 Task: Check the percentage active listings of separate dining room in the last 1 year.
Action: Mouse moved to (803, 183)
Screenshot: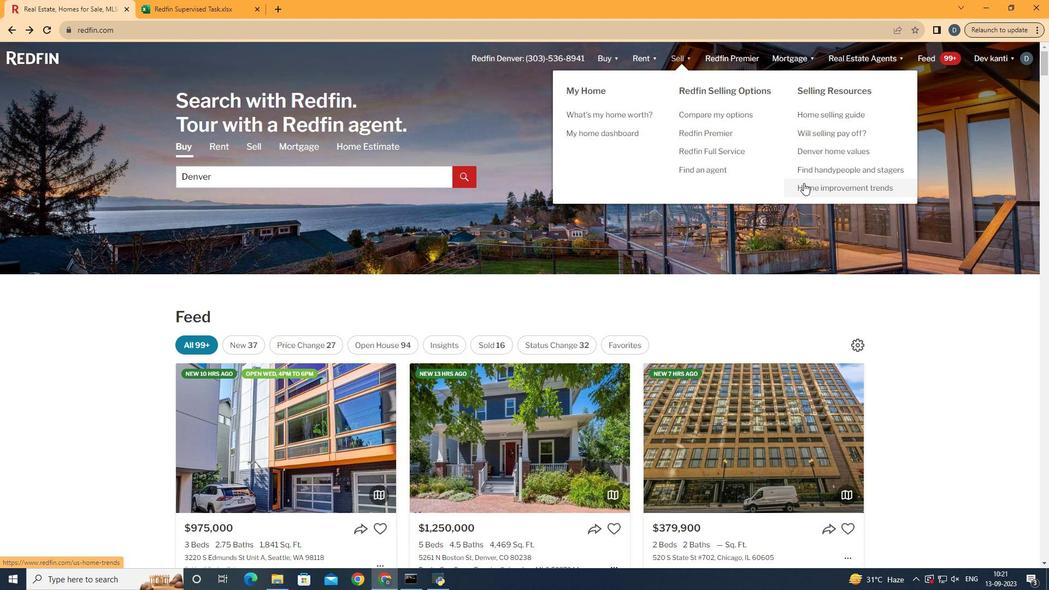 
Action: Mouse pressed left at (803, 183)
Screenshot: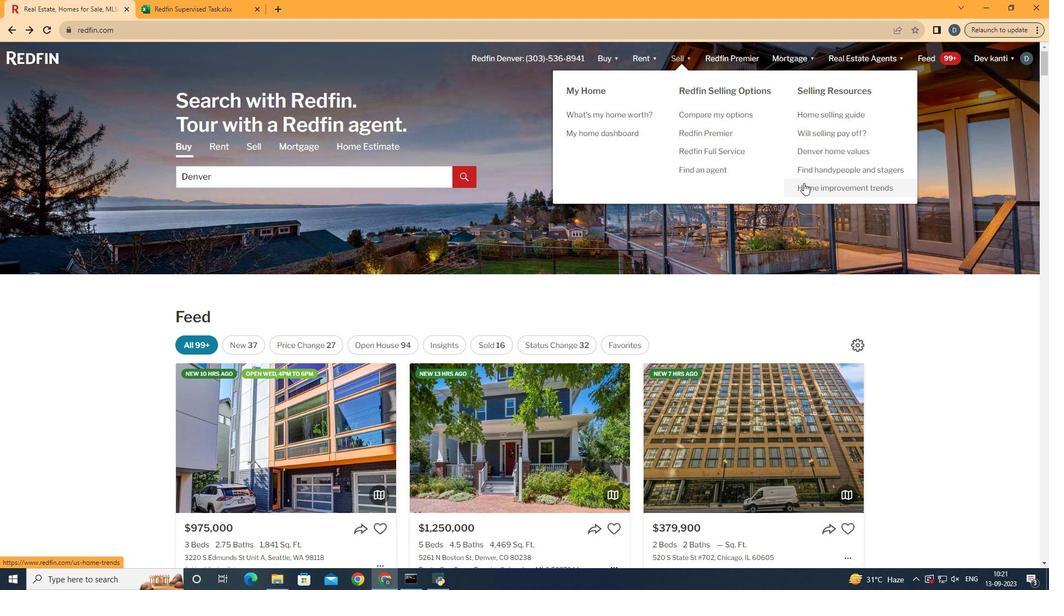 
Action: Mouse moved to (271, 208)
Screenshot: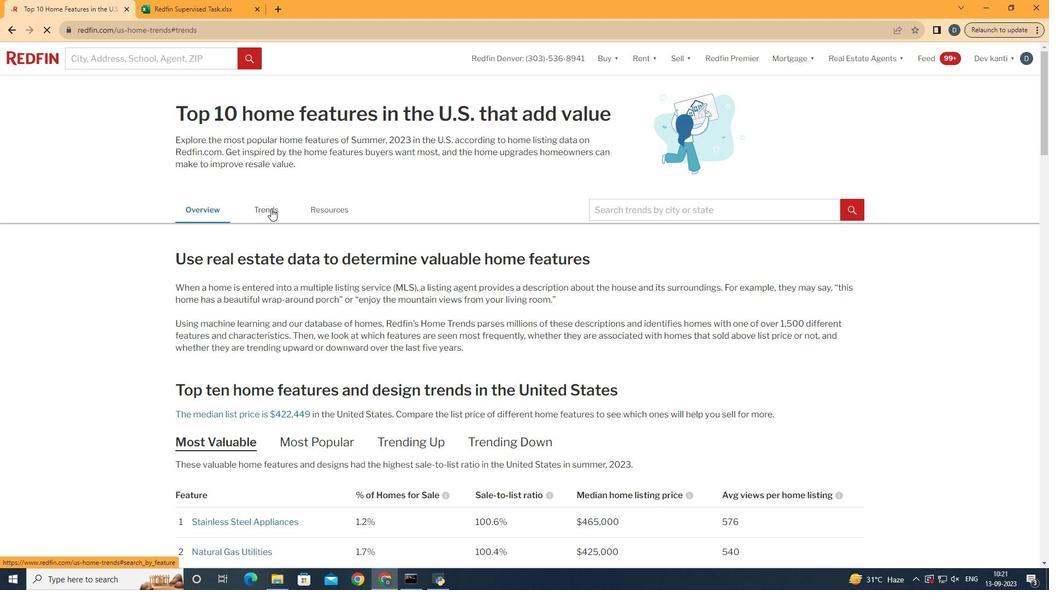 
Action: Mouse pressed left at (271, 208)
Screenshot: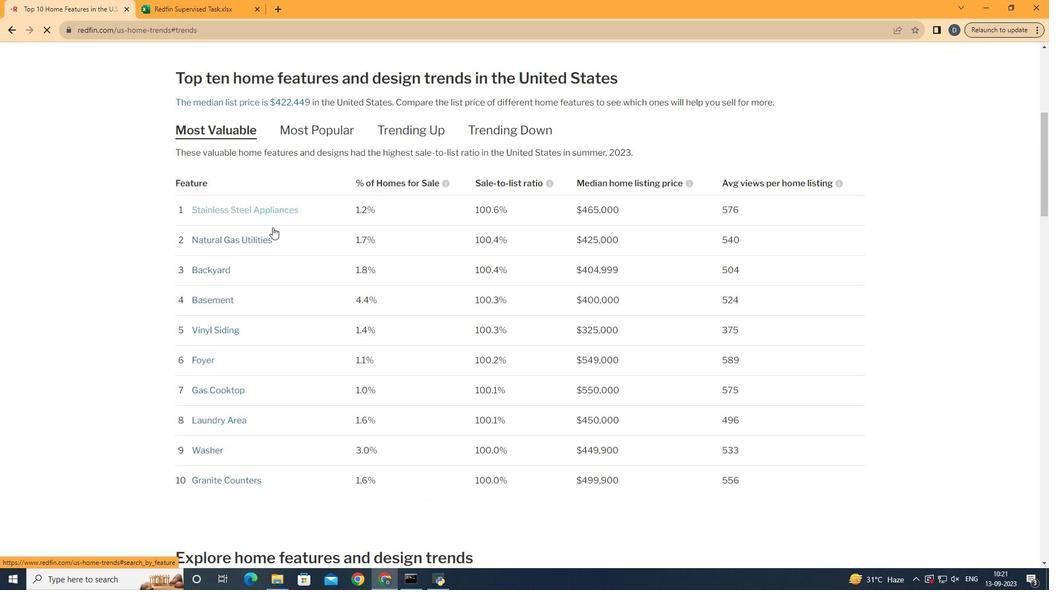 
Action: Mouse moved to (327, 276)
Screenshot: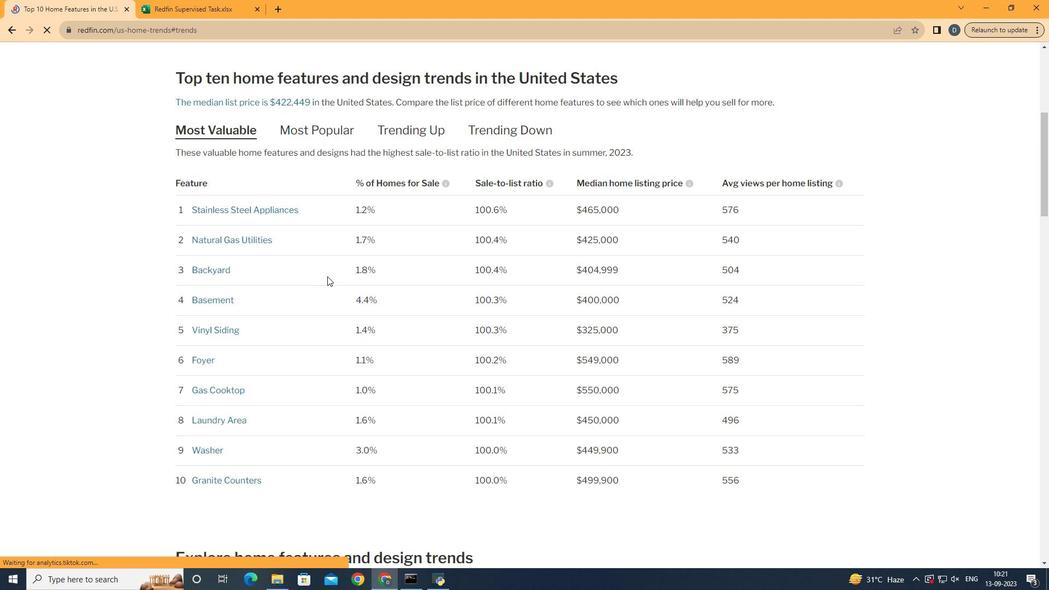 
Action: Mouse scrolled (327, 275) with delta (0, 0)
Screenshot: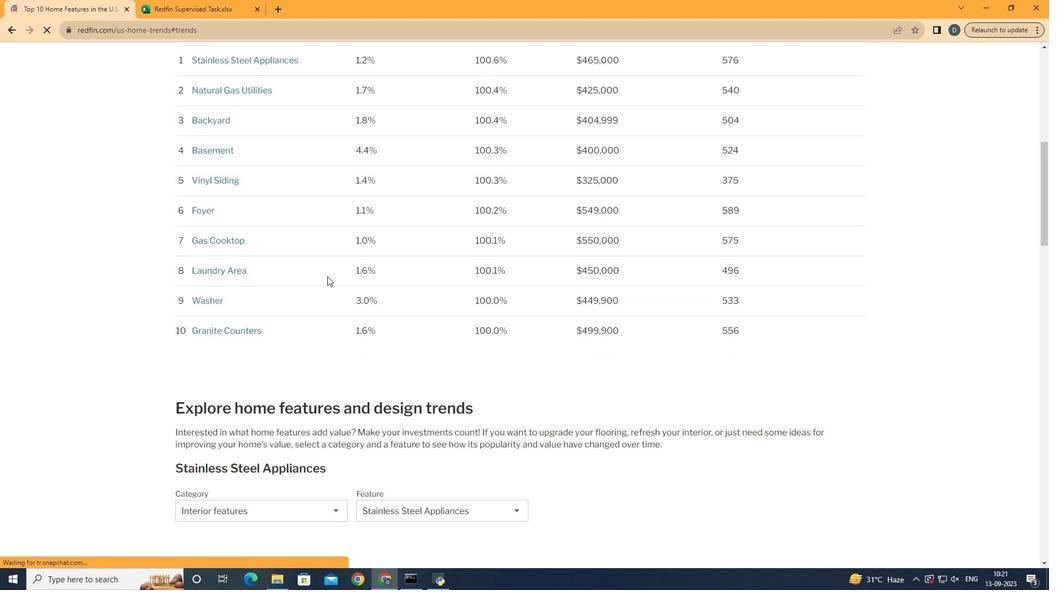 
Action: Mouse scrolled (327, 275) with delta (0, 0)
Screenshot: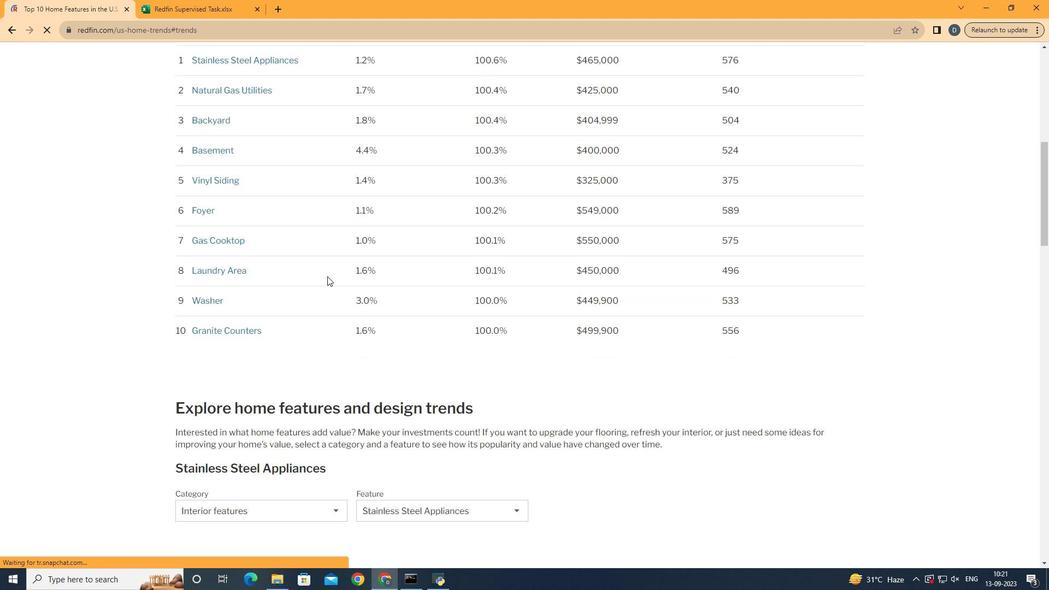 
Action: Mouse scrolled (327, 275) with delta (0, 0)
Screenshot: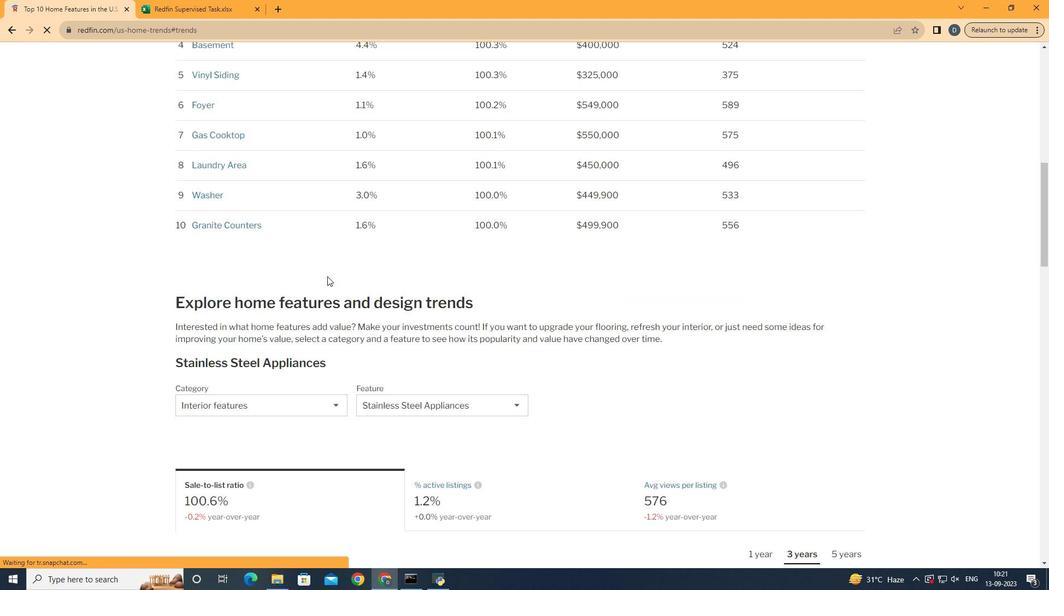 
Action: Mouse scrolled (327, 275) with delta (0, 0)
Screenshot: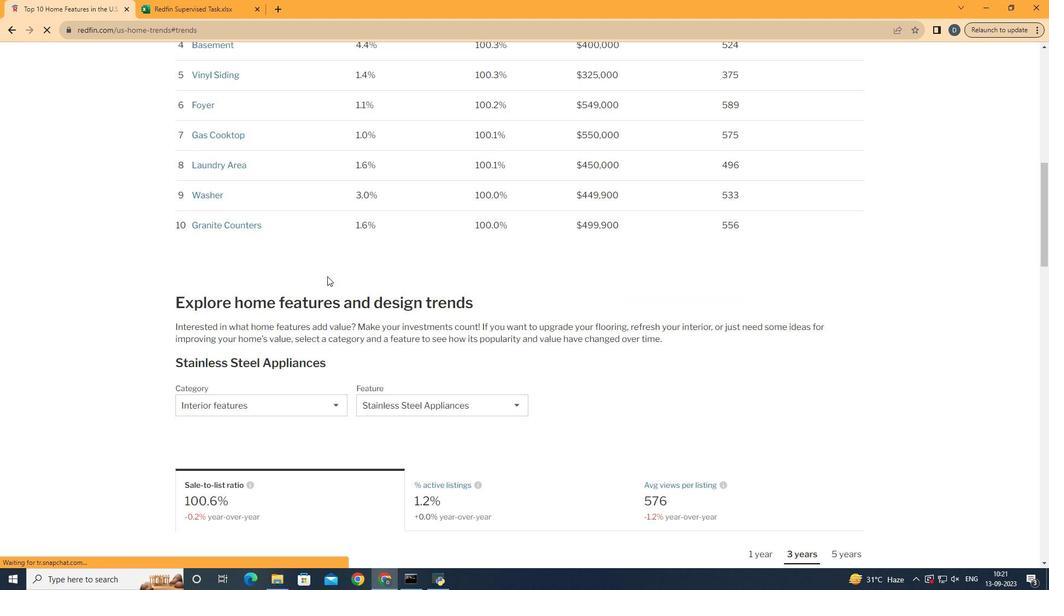
Action: Mouse scrolled (327, 275) with delta (0, 0)
Screenshot: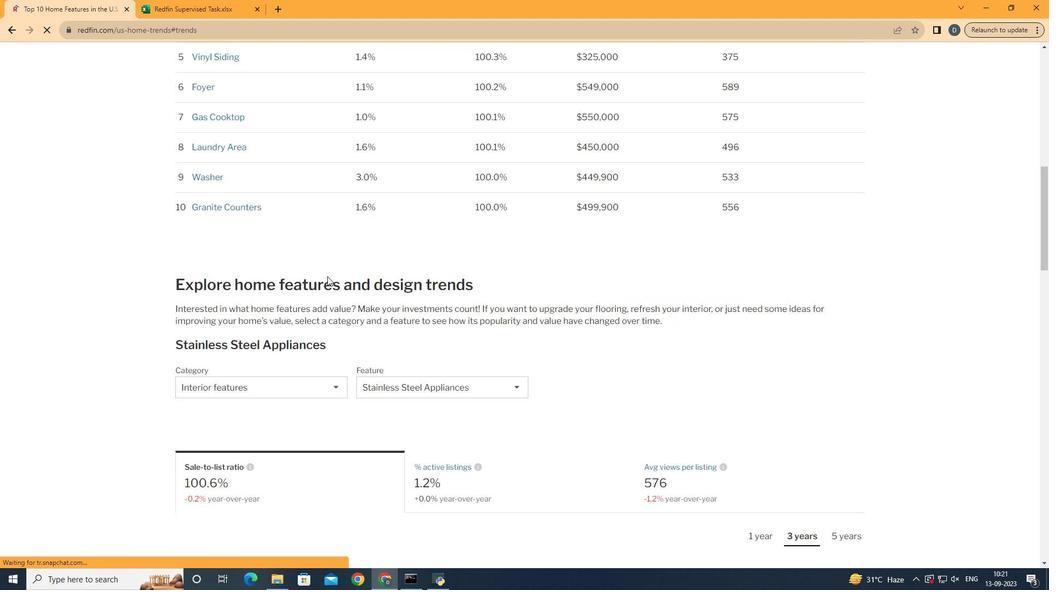 
Action: Mouse scrolled (327, 275) with delta (0, 0)
Screenshot: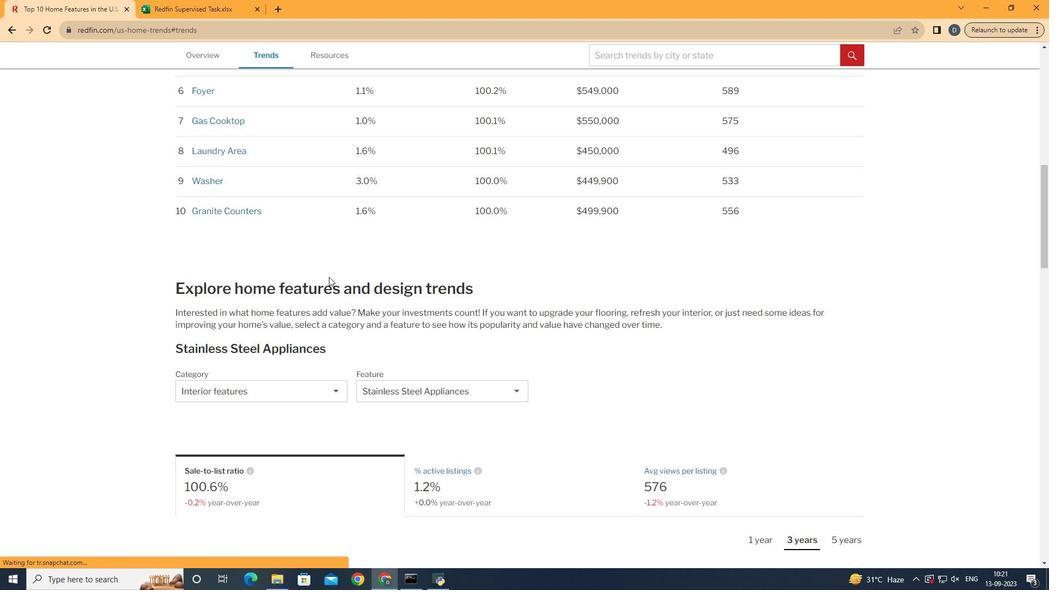 
Action: Mouse scrolled (327, 275) with delta (0, 0)
Screenshot: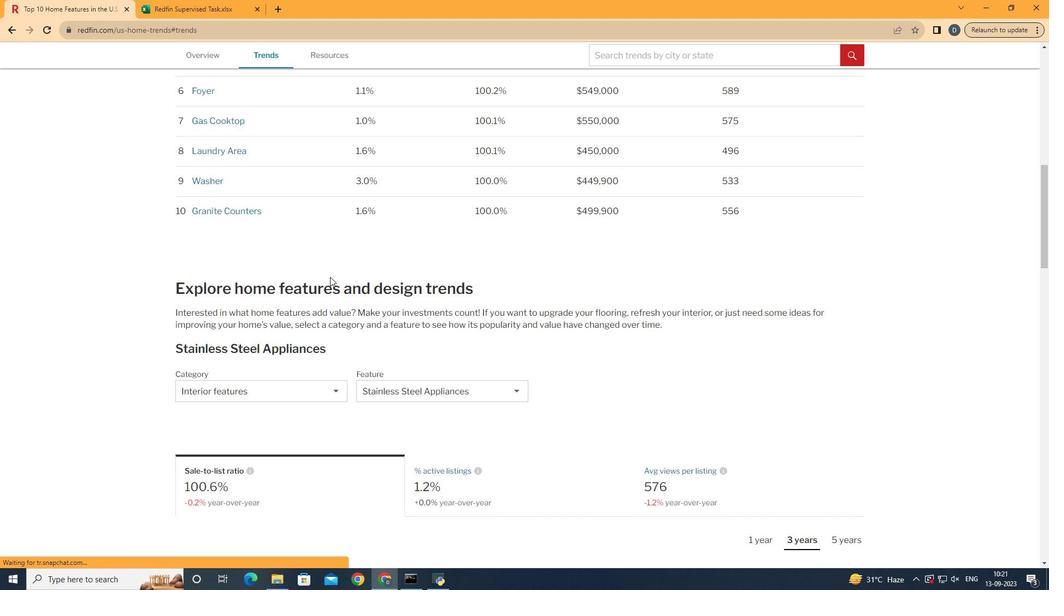 
Action: Mouse moved to (323, 293)
Screenshot: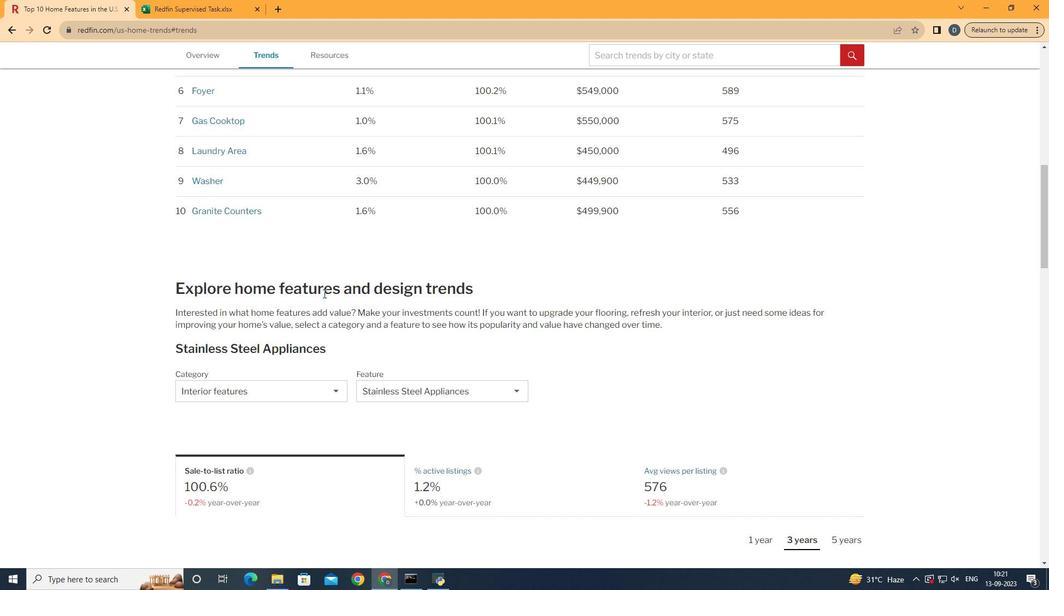 
Action: Mouse scrolled (323, 292) with delta (0, 0)
Screenshot: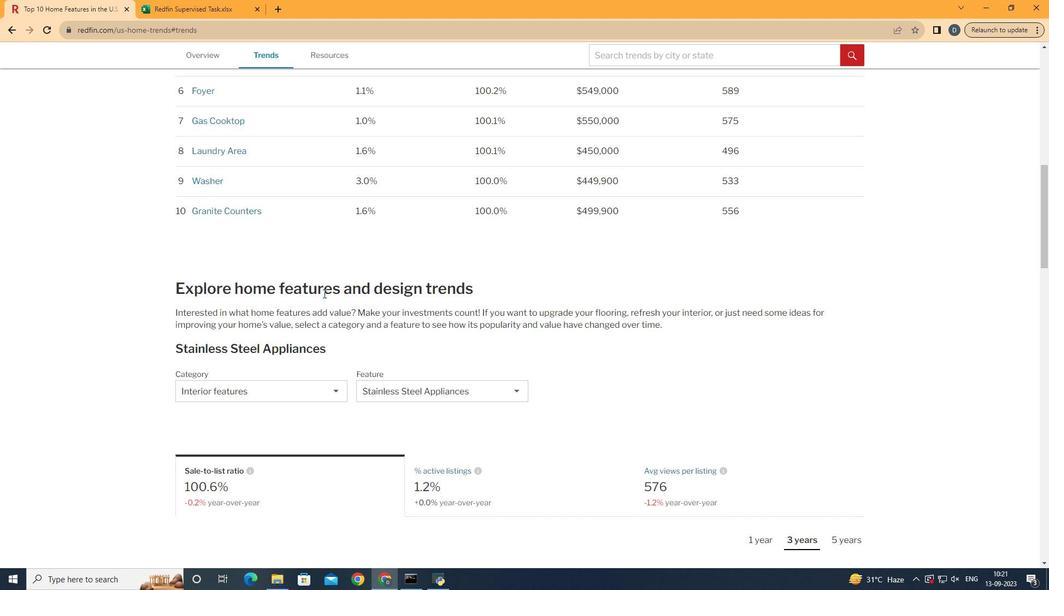 
Action: Mouse scrolled (323, 292) with delta (0, 0)
Screenshot: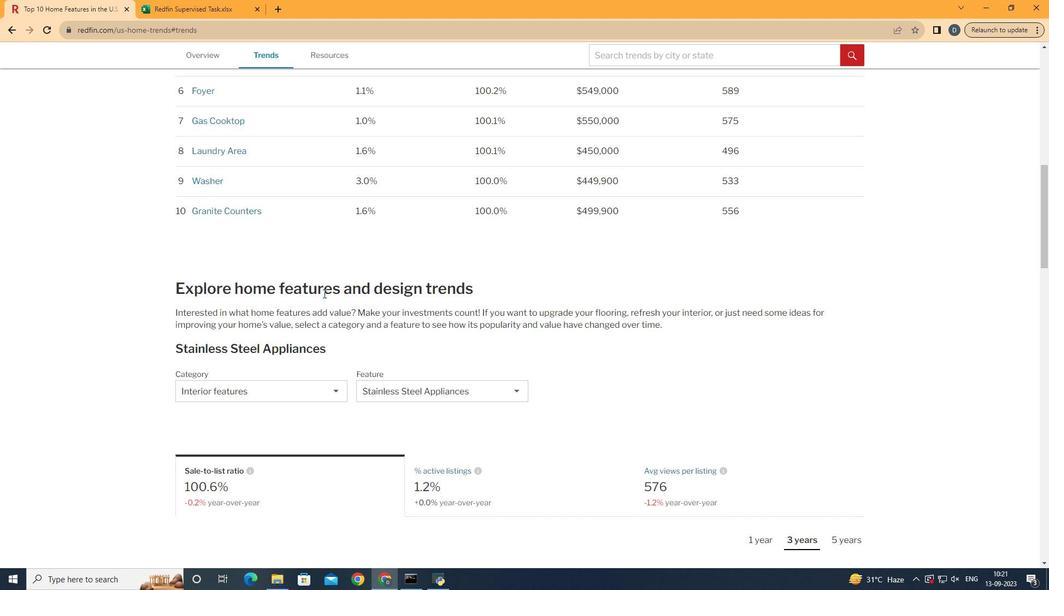 
Action: Mouse scrolled (323, 292) with delta (0, 0)
Screenshot: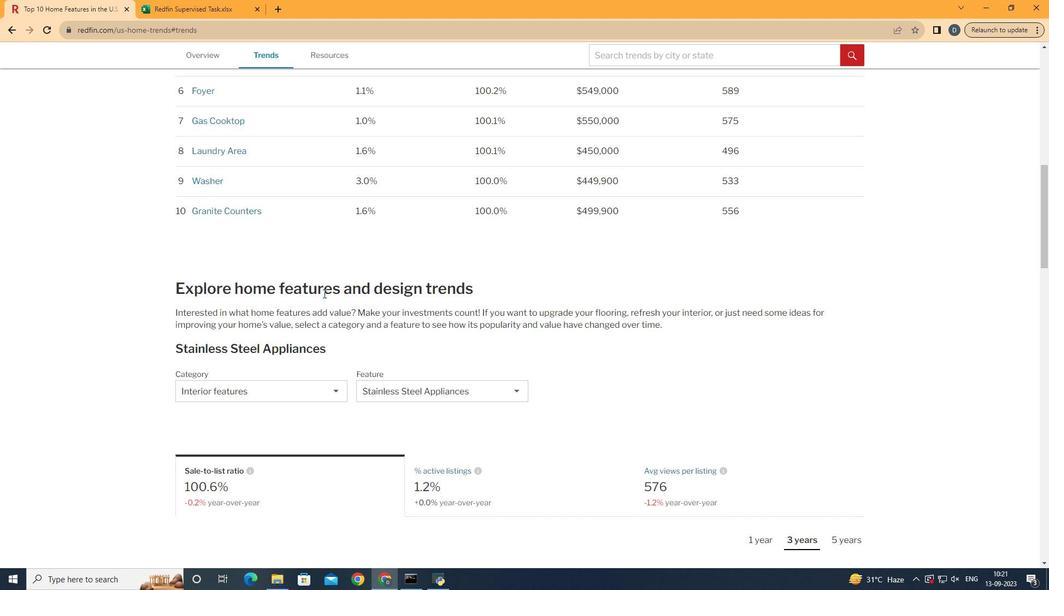 
Action: Mouse scrolled (323, 292) with delta (0, 0)
Screenshot: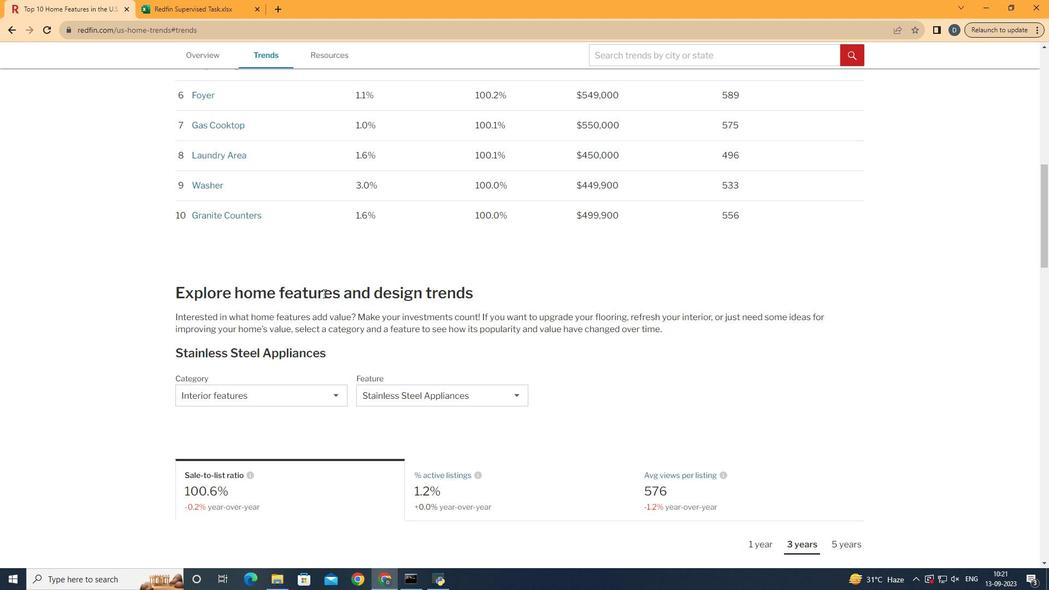 
Action: Mouse scrolled (323, 292) with delta (0, 0)
Screenshot: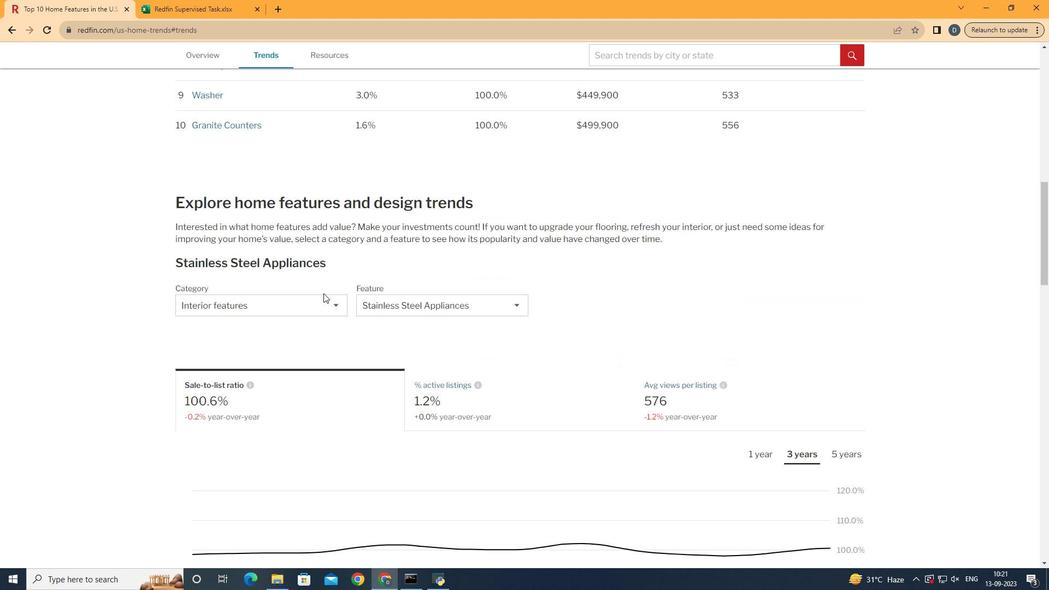 
Action: Mouse scrolled (323, 292) with delta (0, 0)
Screenshot: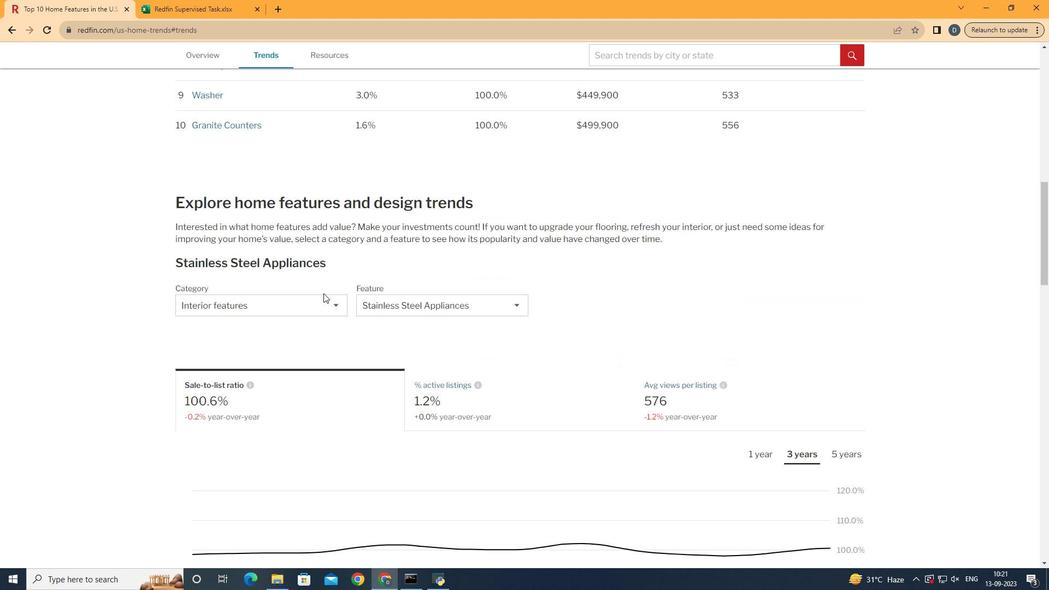 
Action: Mouse scrolled (323, 292) with delta (0, 0)
Screenshot: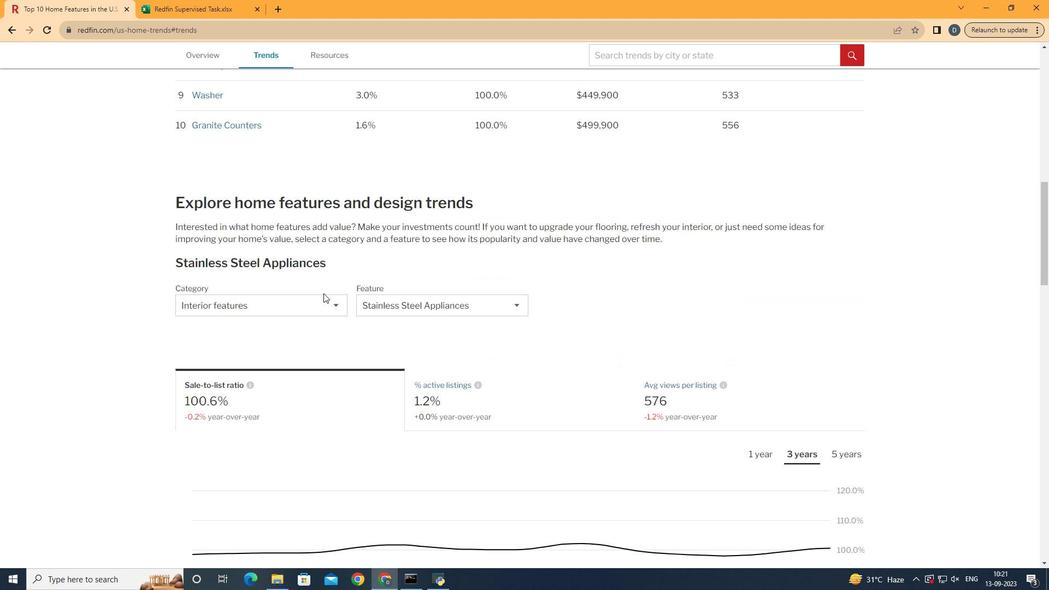 
Action: Mouse scrolled (323, 292) with delta (0, 0)
Screenshot: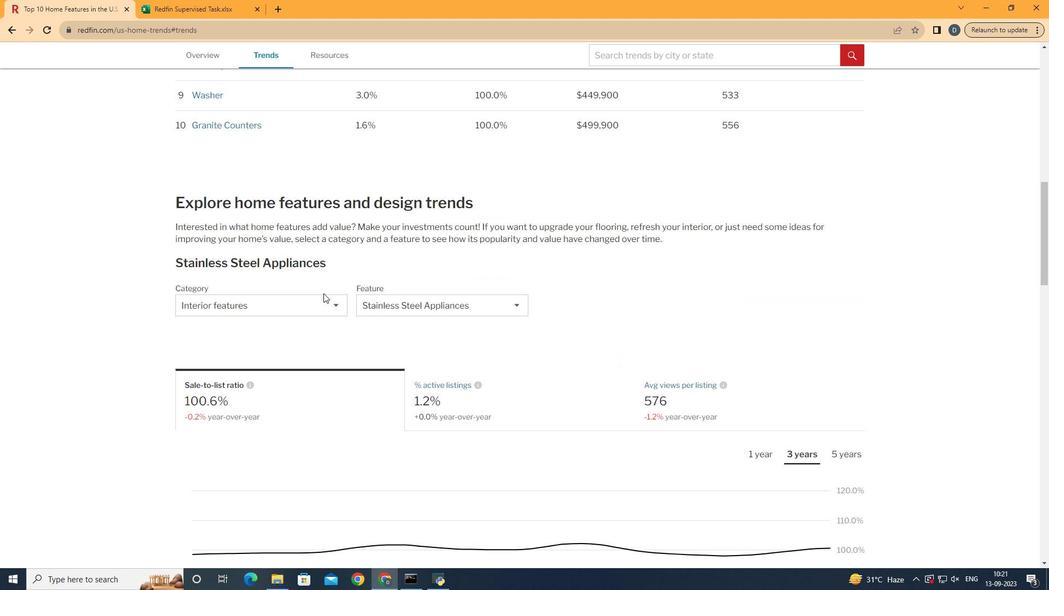 
Action: Mouse scrolled (323, 292) with delta (0, 0)
Screenshot: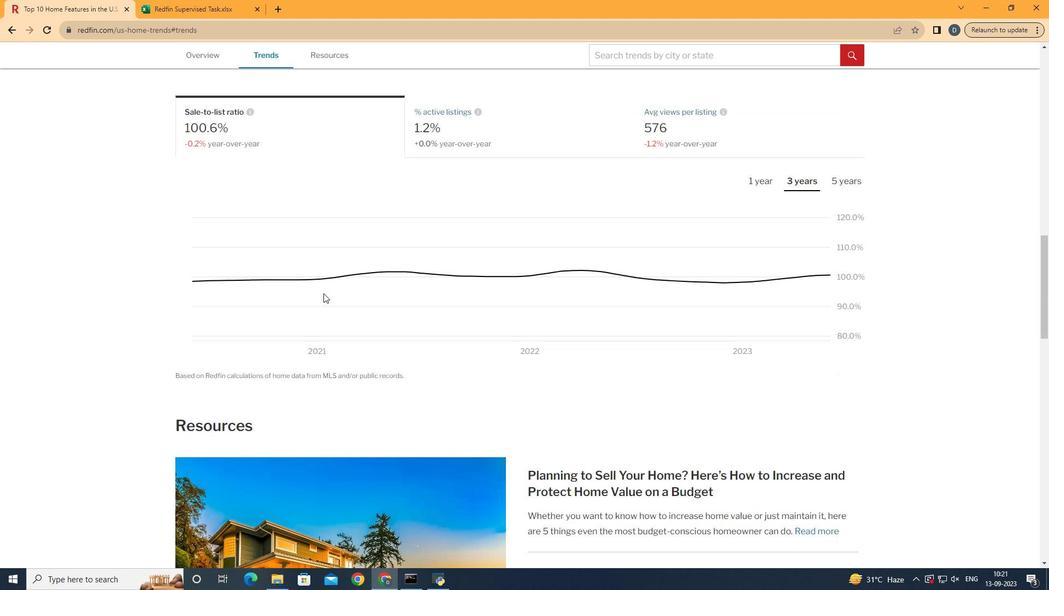 
Action: Mouse scrolled (323, 292) with delta (0, 0)
Screenshot: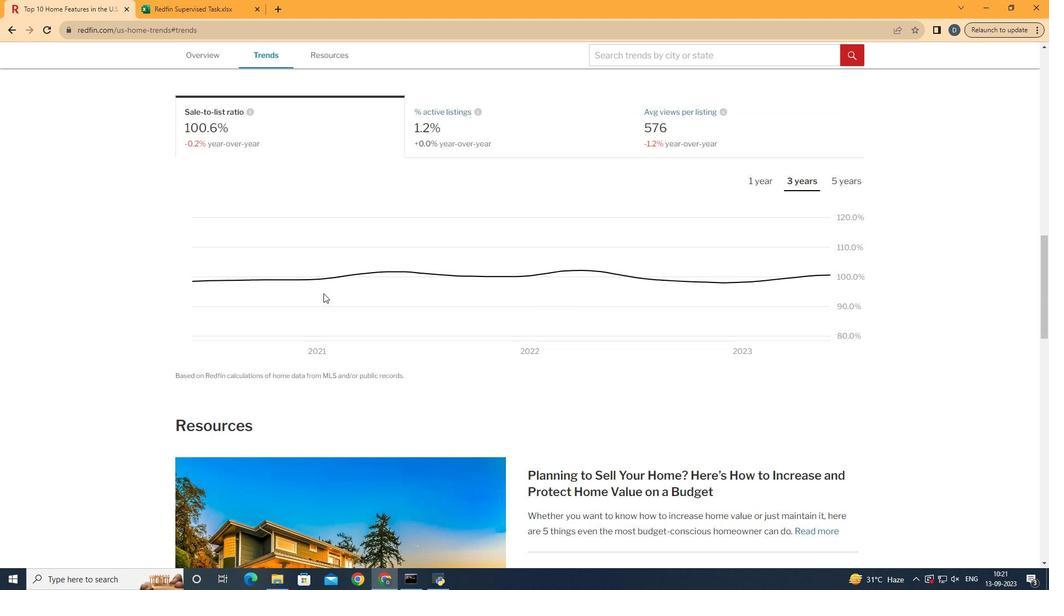
Action: Mouse scrolled (323, 292) with delta (0, 0)
Screenshot: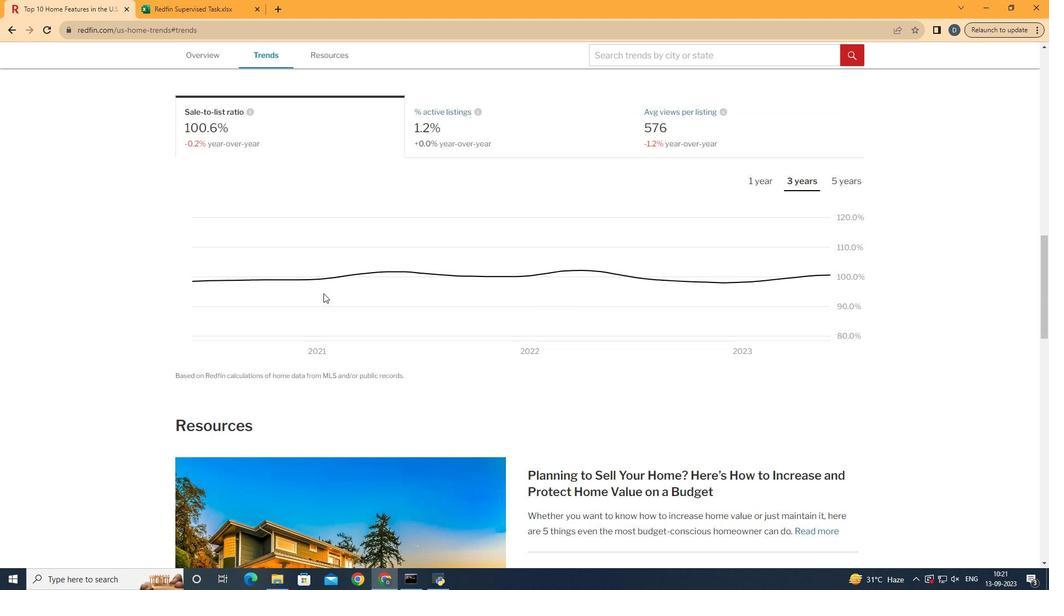 
Action: Mouse scrolled (323, 292) with delta (0, 0)
Screenshot: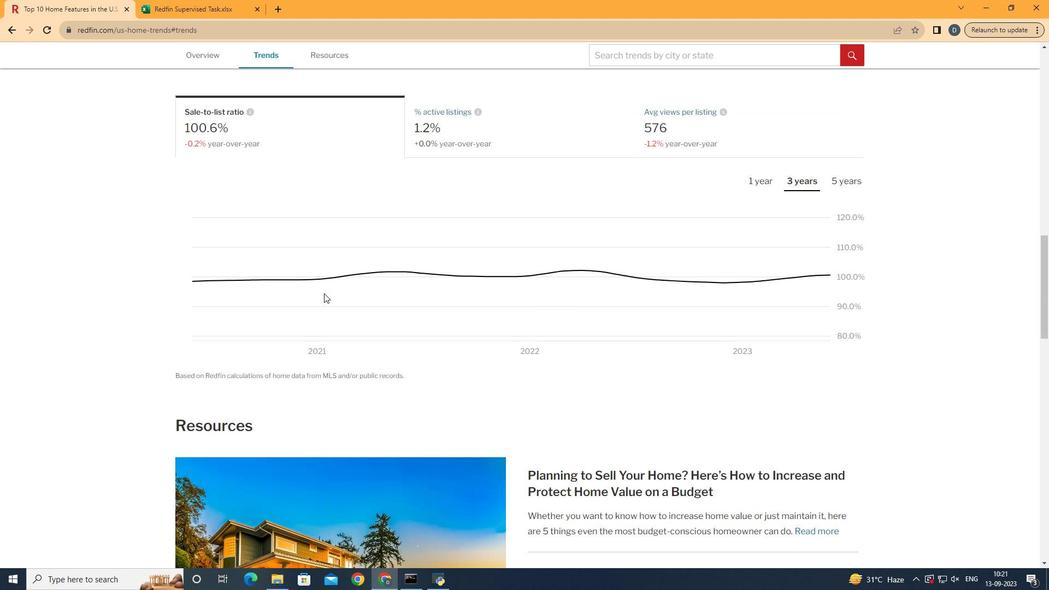 
Action: Mouse scrolled (323, 292) with delta (0, 0)
Screenshot: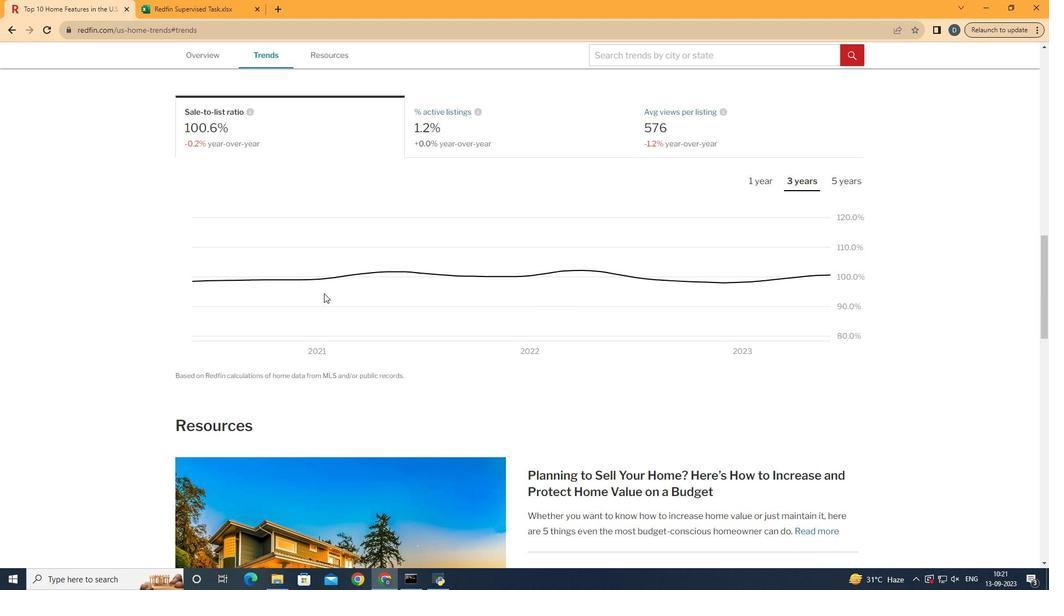
Action: Mouse moved to (330, 222)
Screenshot: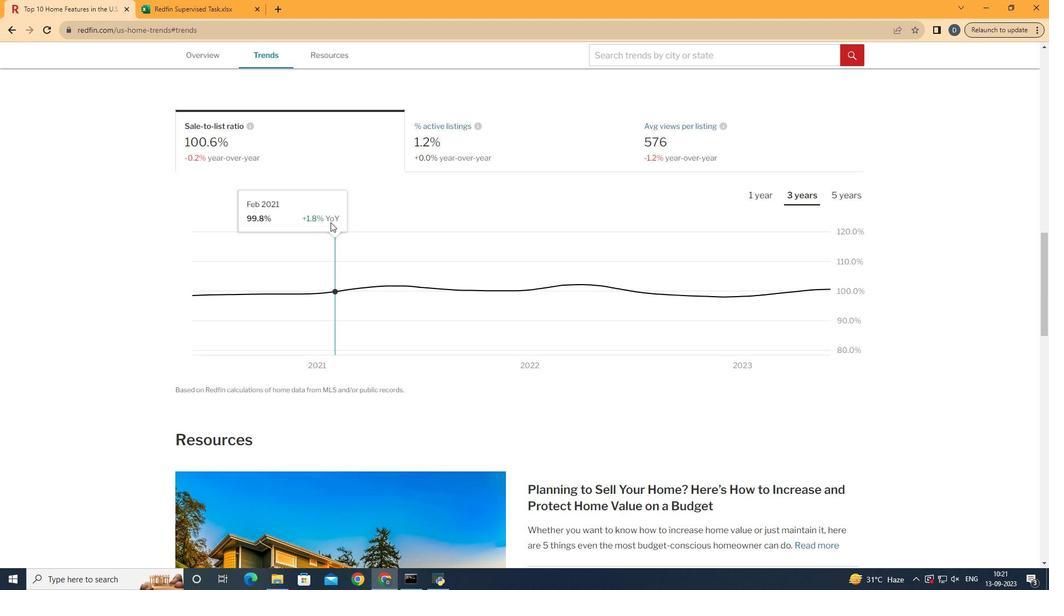 
Action: Mouse scrolled (330, 222) with delta (0, 0)
Screenshot: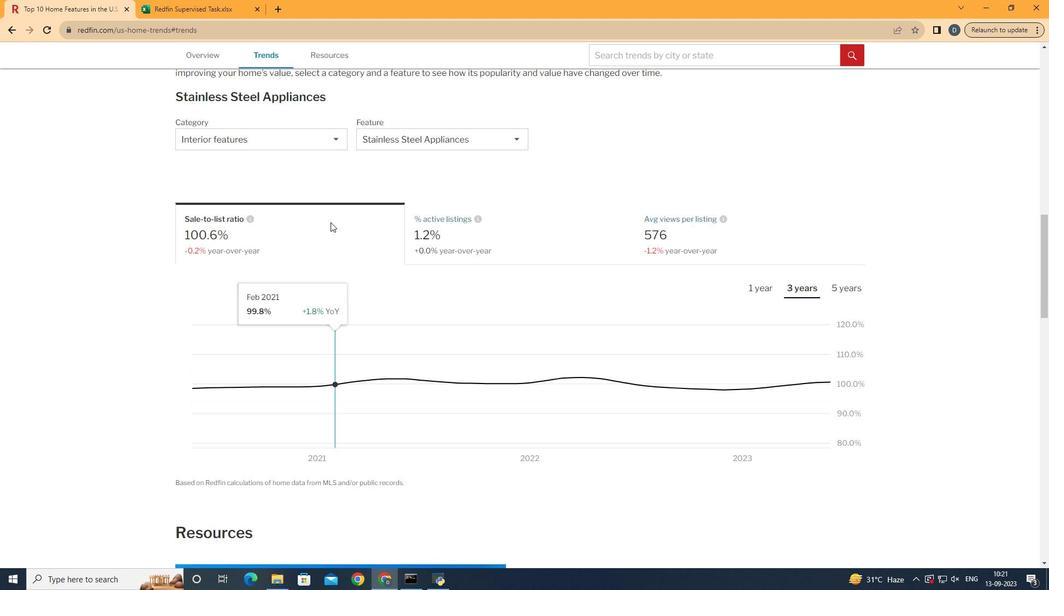
Action: Mouse scrolled (330, 222) with delta (0, 0)
Screenshot: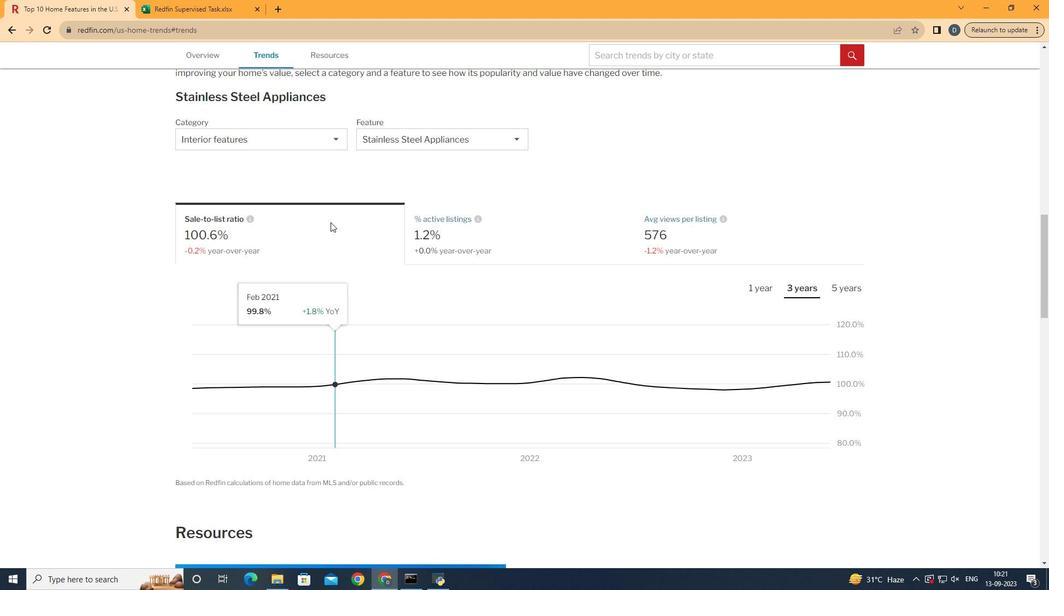 
Action: Mouse moved to (321, 144)
Screenshot: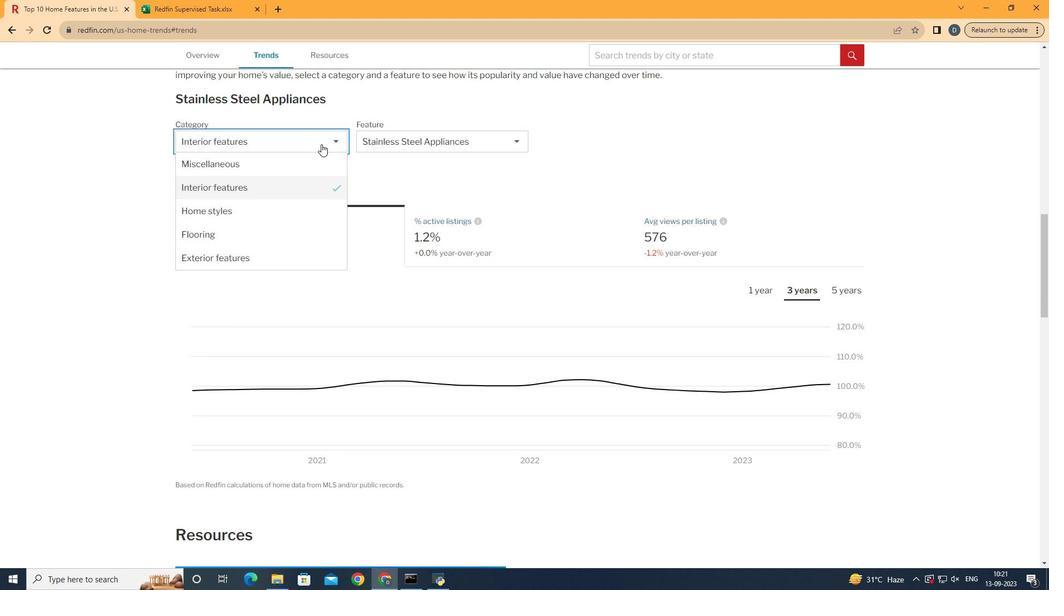 
Action: Mouse pressed left at (321, 144)
Screenshot: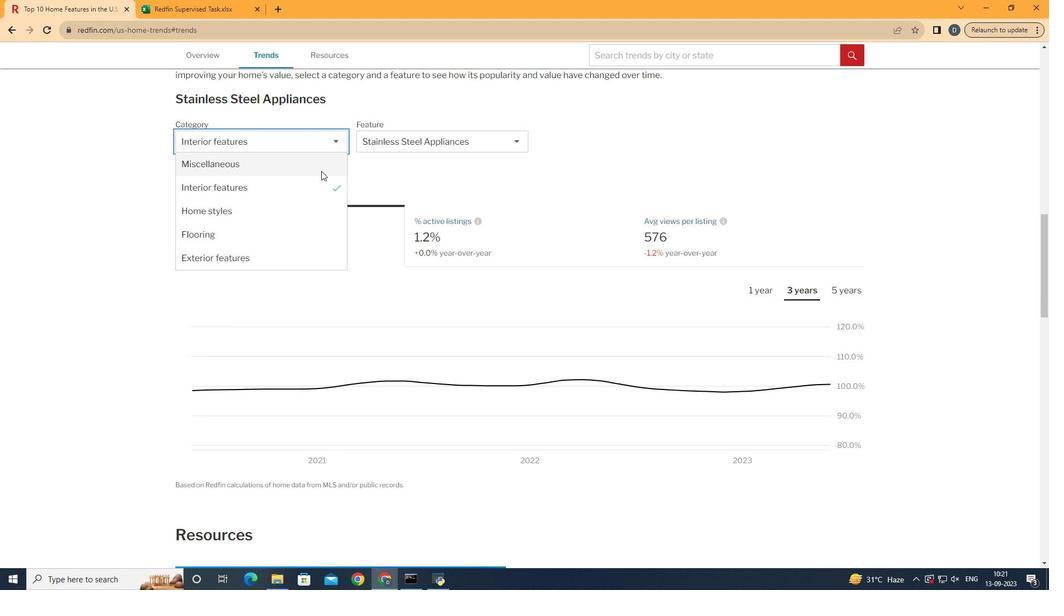 
Action: Mouse moved to (321, 186)
Screenshot: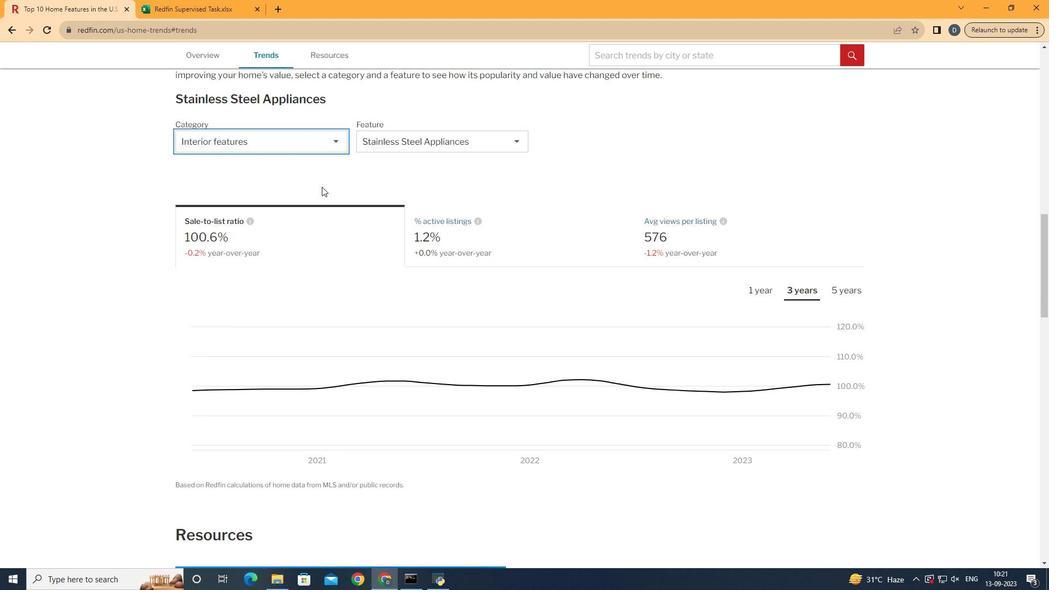 
Action: Mouse pressed left at (321, 186)
Screenshot: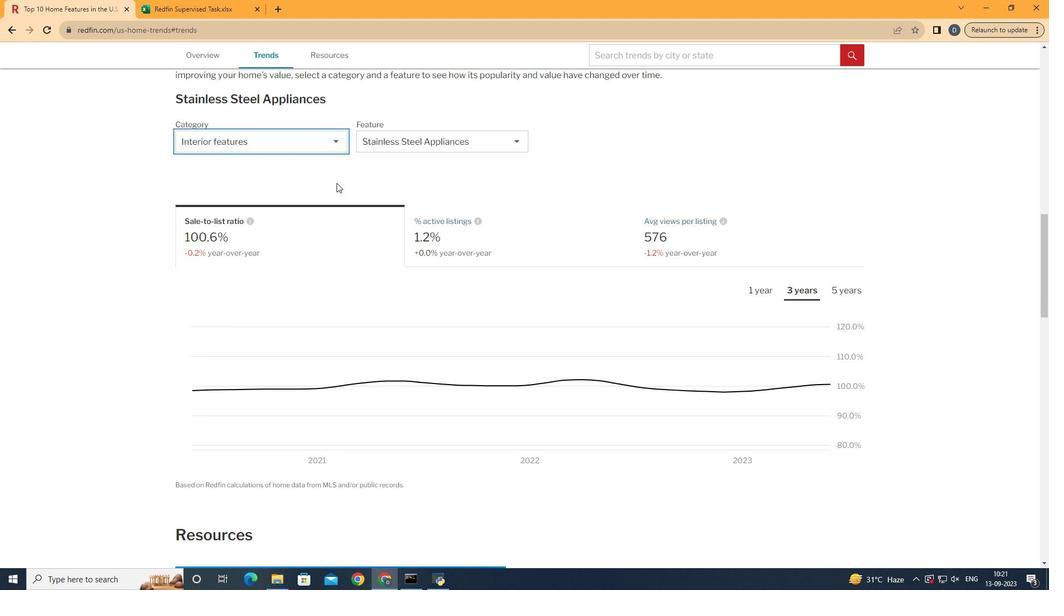 
Action: Mouse moved to (453, 145)
Screenshot: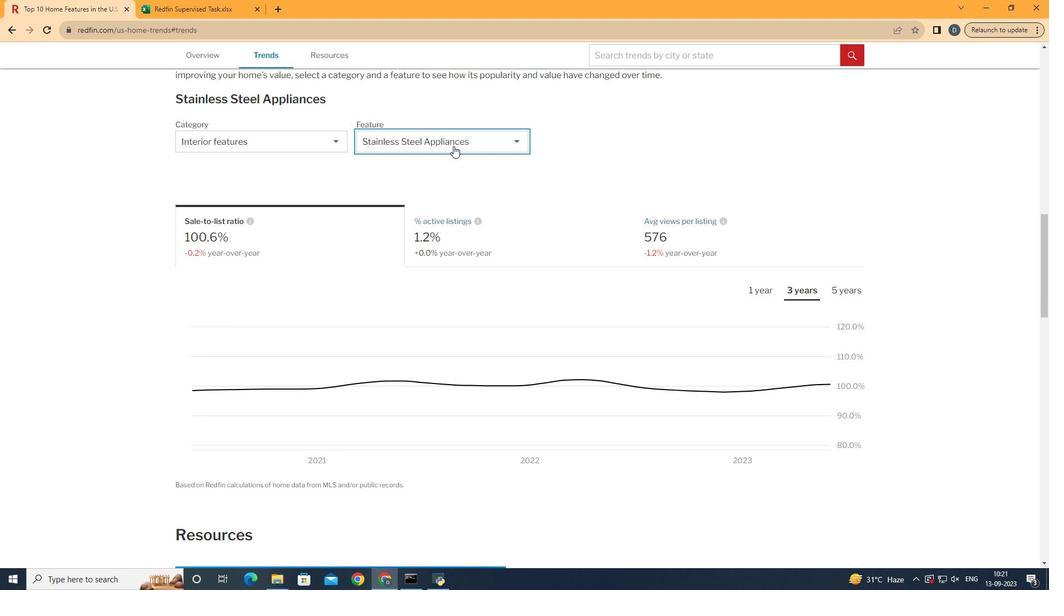 
Action: Mouse pressed left at (453, 145)
Screenshot: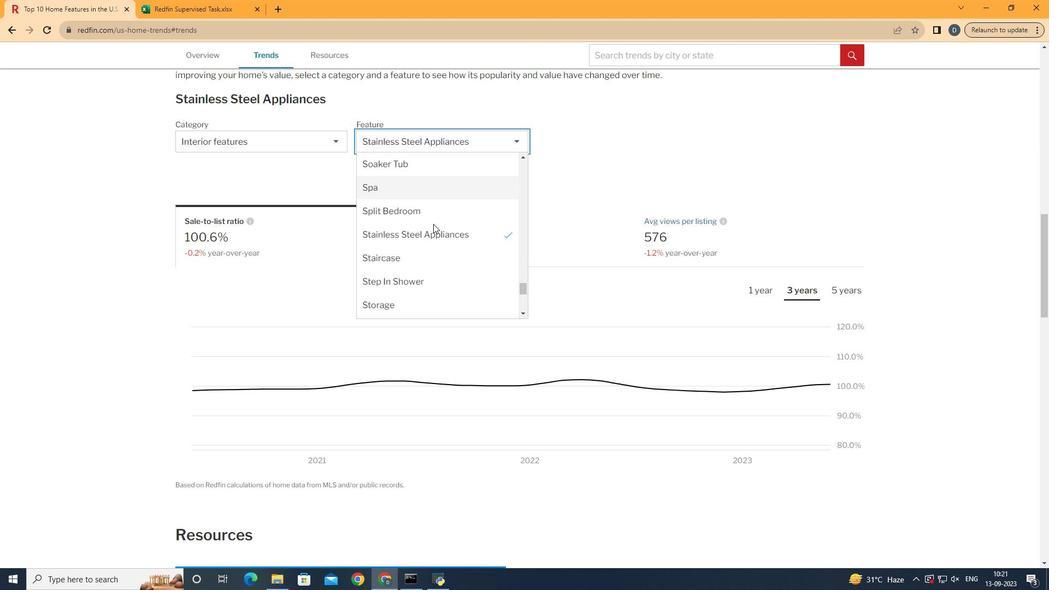 
Action: Mouse moved to (456, 244)
Screenshot: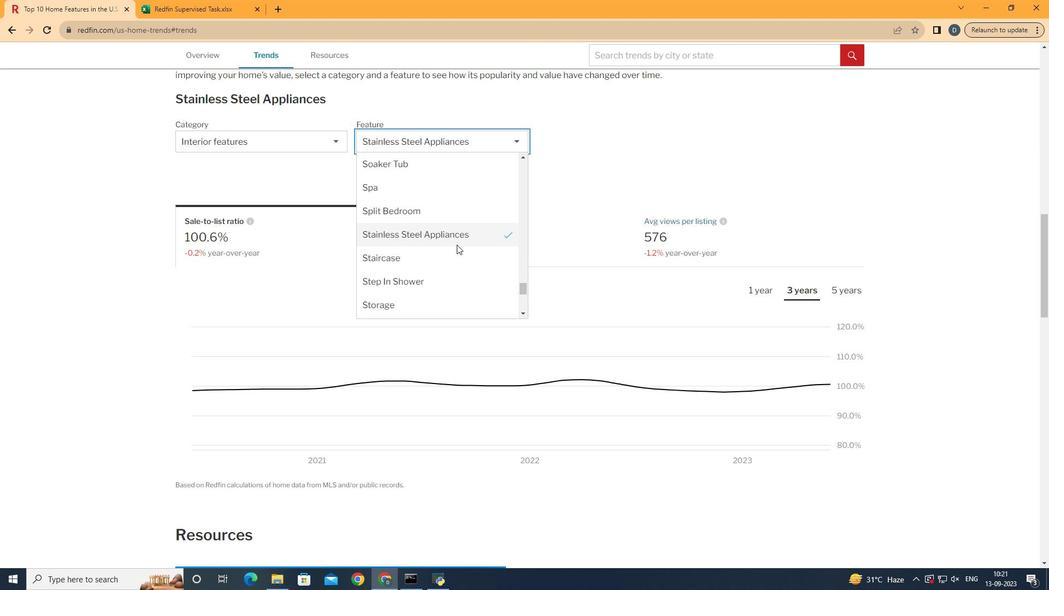 
Action: Mouse scrolled (456, 245) with delta (0, 0)
Screenshot: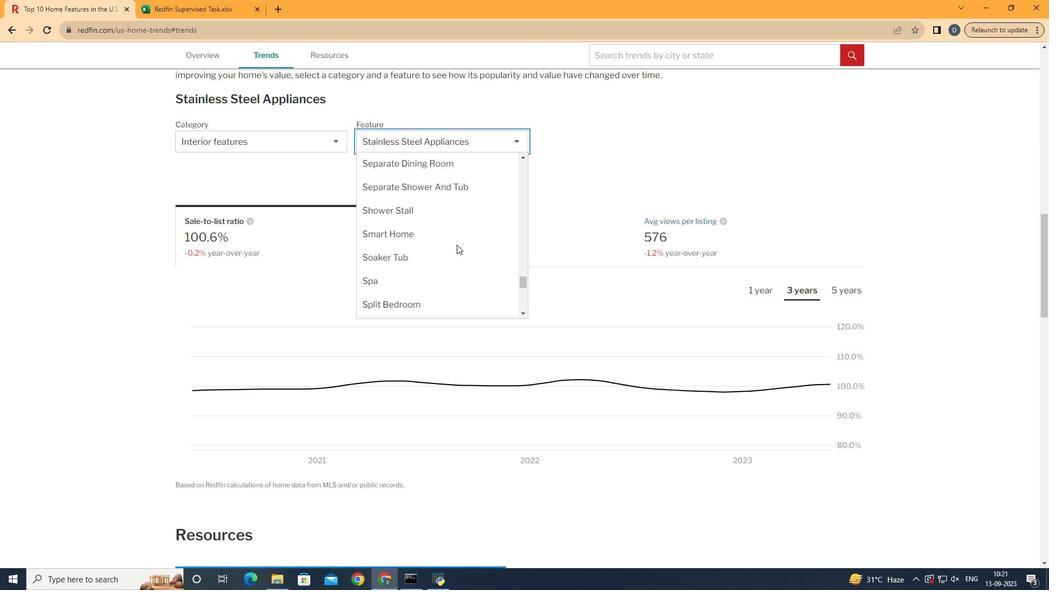 
Action: Mouse scrolled (456, 245) with delta (0, 0)
Screenshot: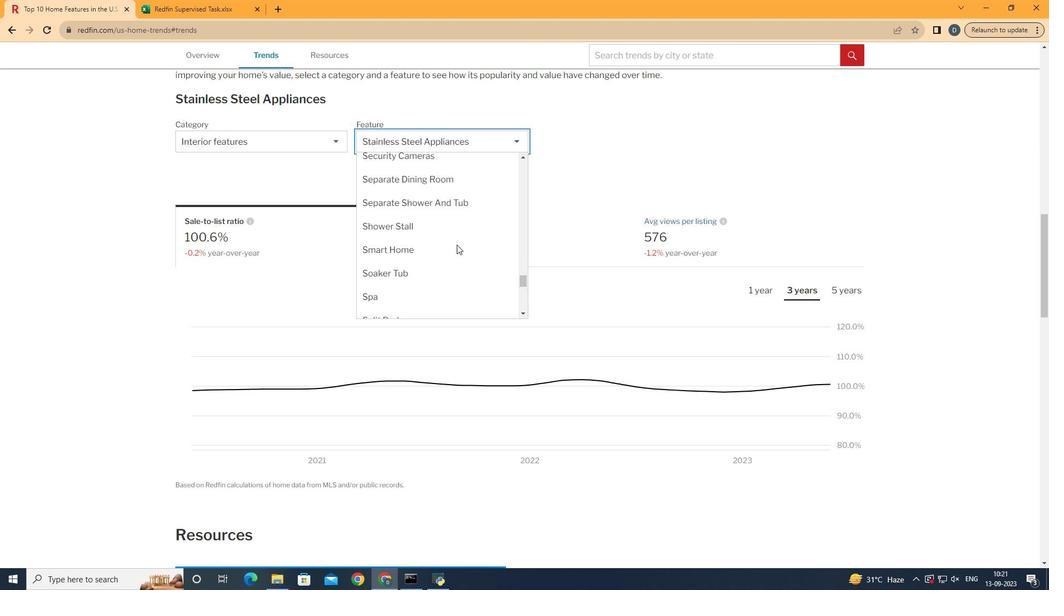 
Action: Mouse moved to (484, 269)
Screenshot: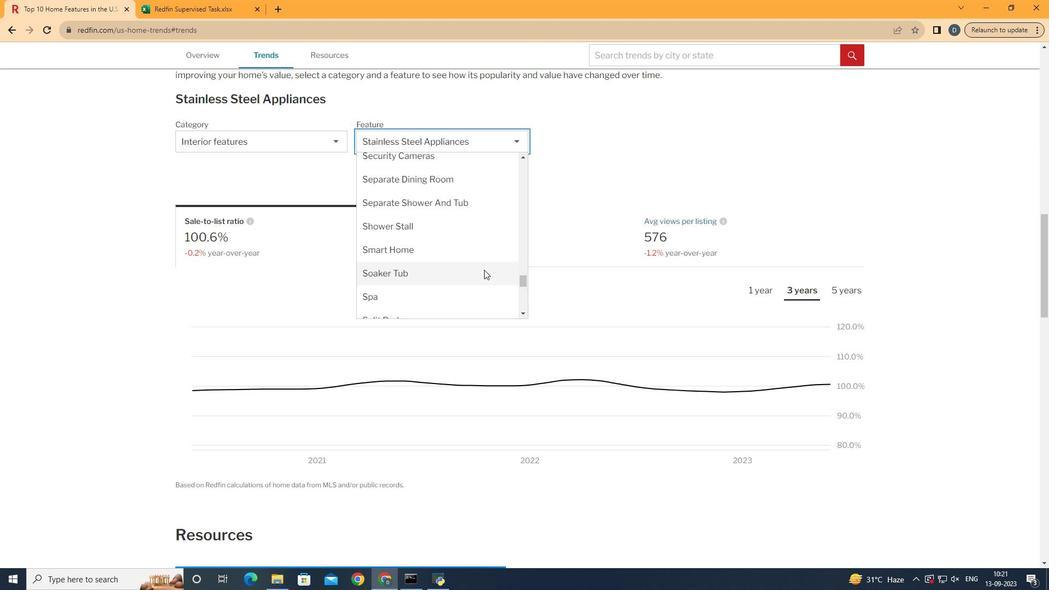 
Action: Mouse scrolled (484, 270) with delta (0, 0)
Screenshot: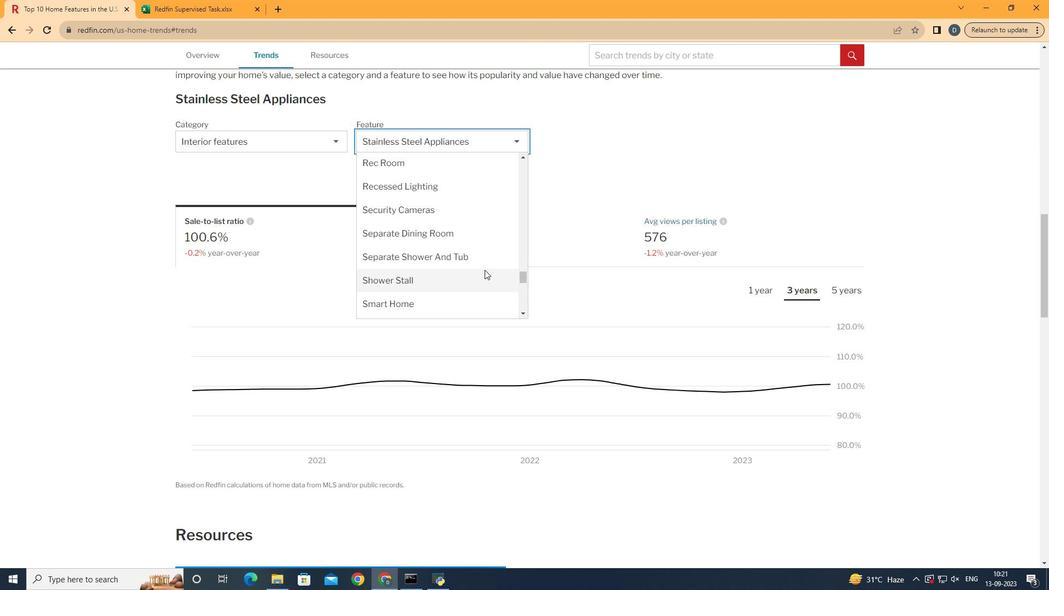 
Action: Mouse moved to (475, 211)
Screenshot: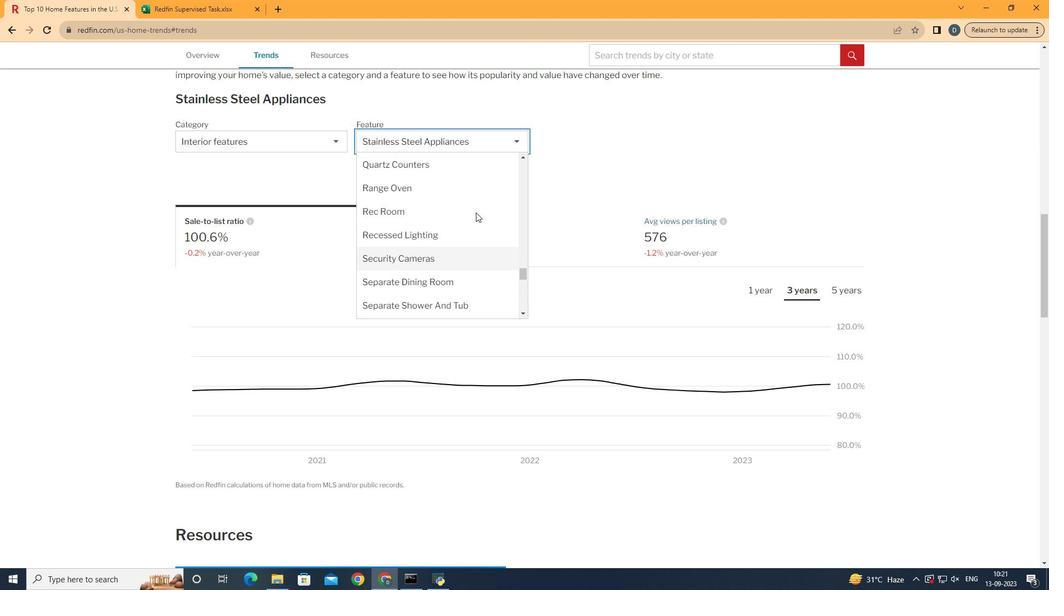 
Action: Mouse scrolled (475, 212) with delta (0, 0)
Screenshot: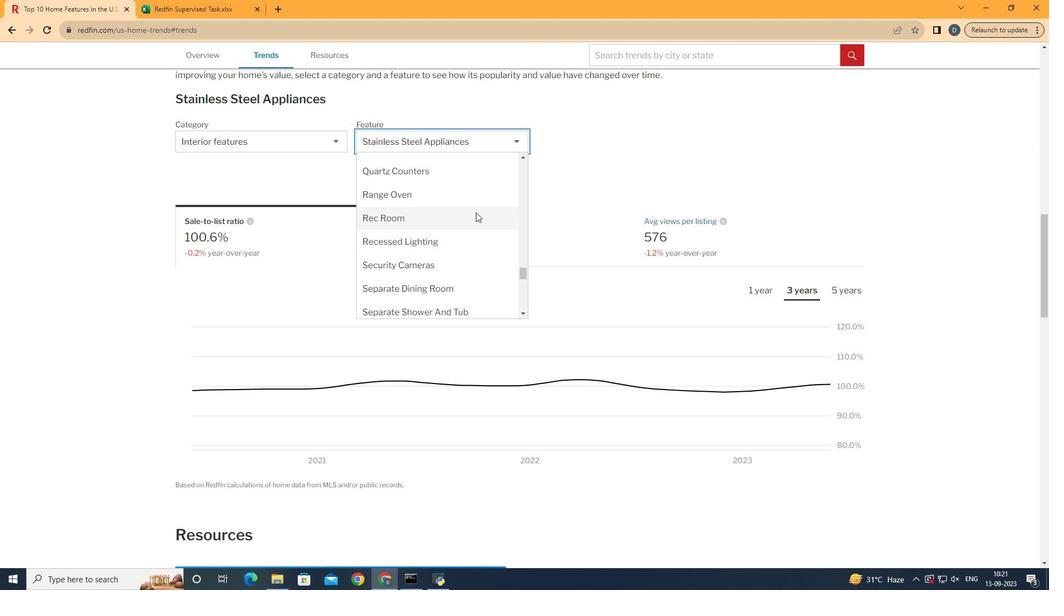 
Action: Mouse moved to (475, 212)
Screenshot: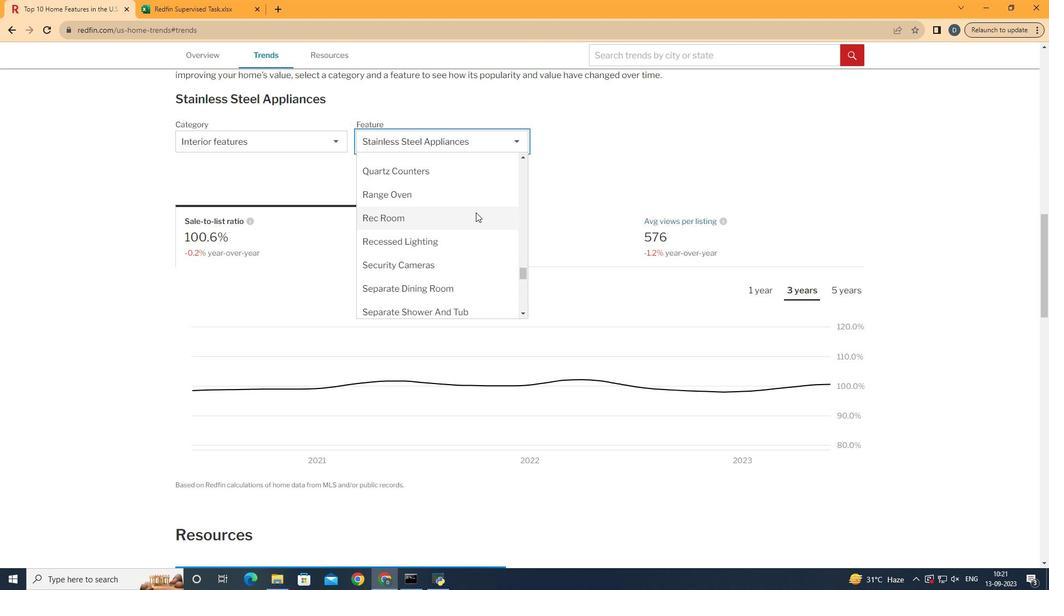 
Action: Mouse scrolled (475, 213) with delta (0, 0)
Screenshot: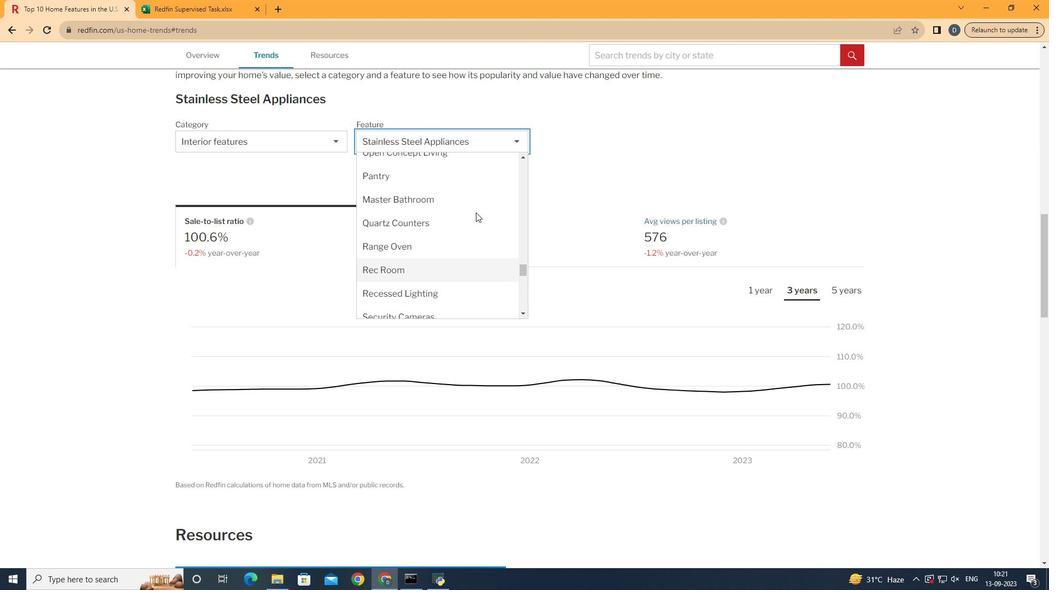 
Action: Mouse moved to (452, 237)
Screenshot: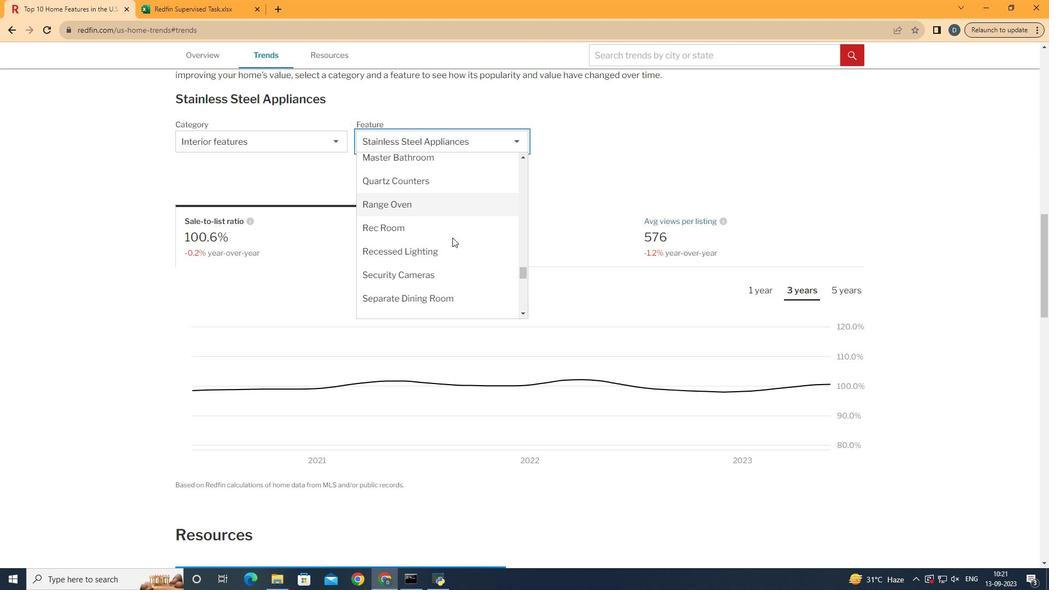 
Action: Mouse scrolled (452, 236) with delta (0, 0)
Screenshot: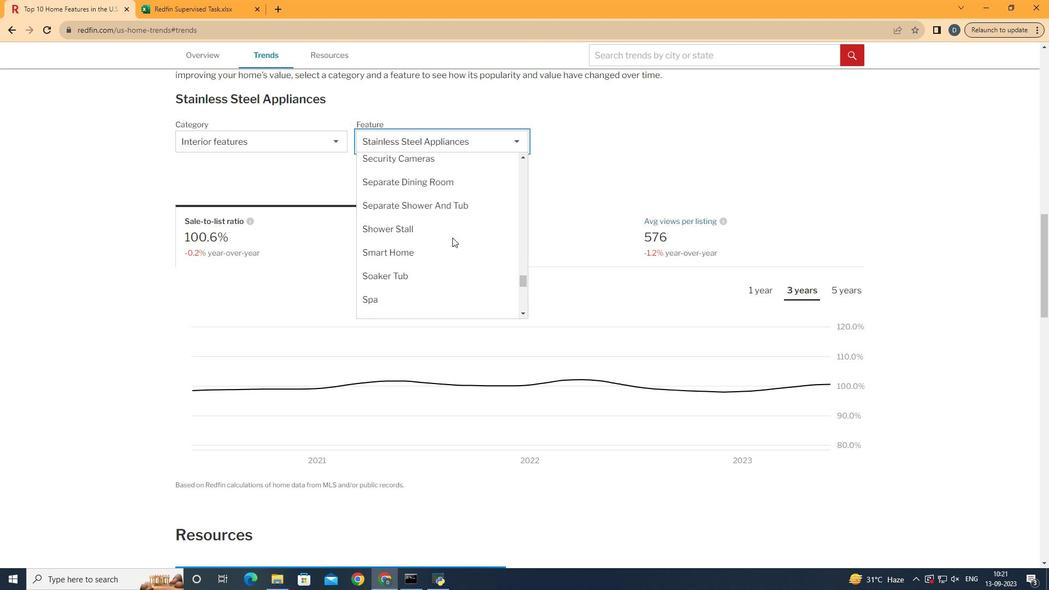 
Action: Mouse scrolled (452, 236) with delta (0, 0)
Screenshot: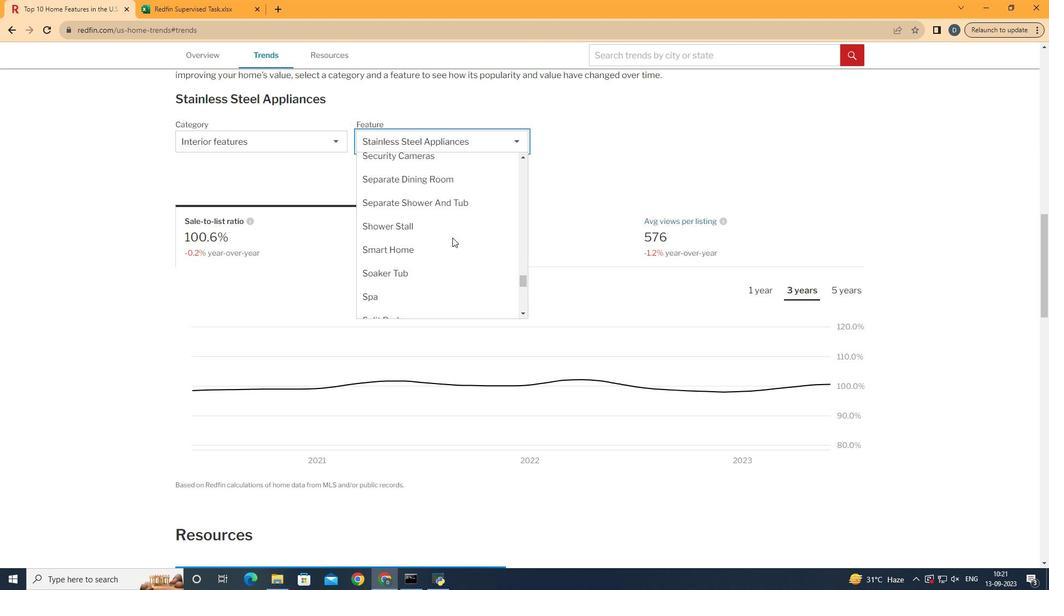 
Action: Mouse moved to (452, 237)
Screenshot: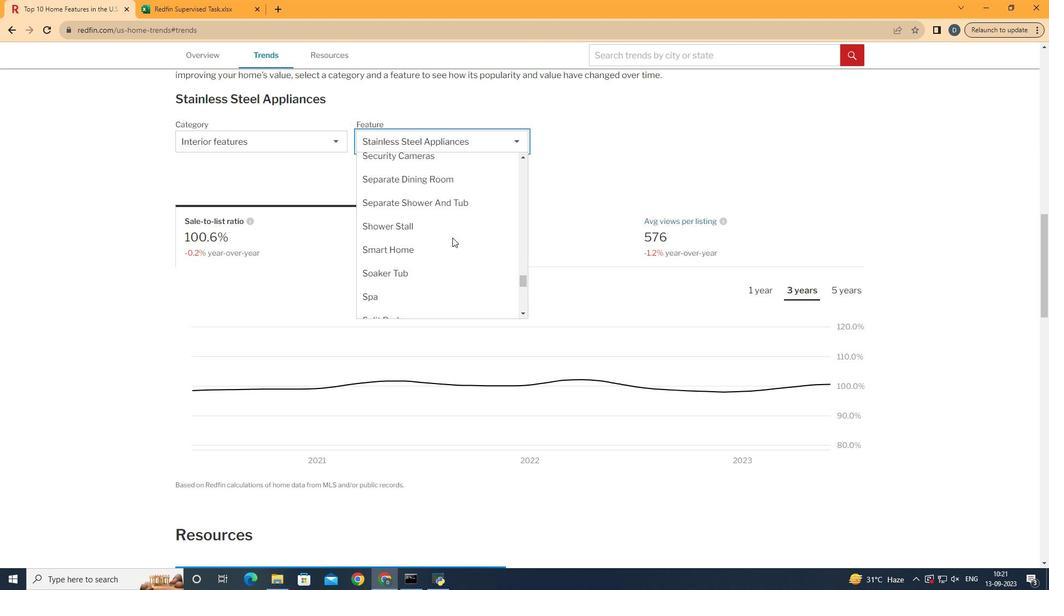 
Action: Mouse scrolled (452, 237) with delta (0, 0)
Screenshot: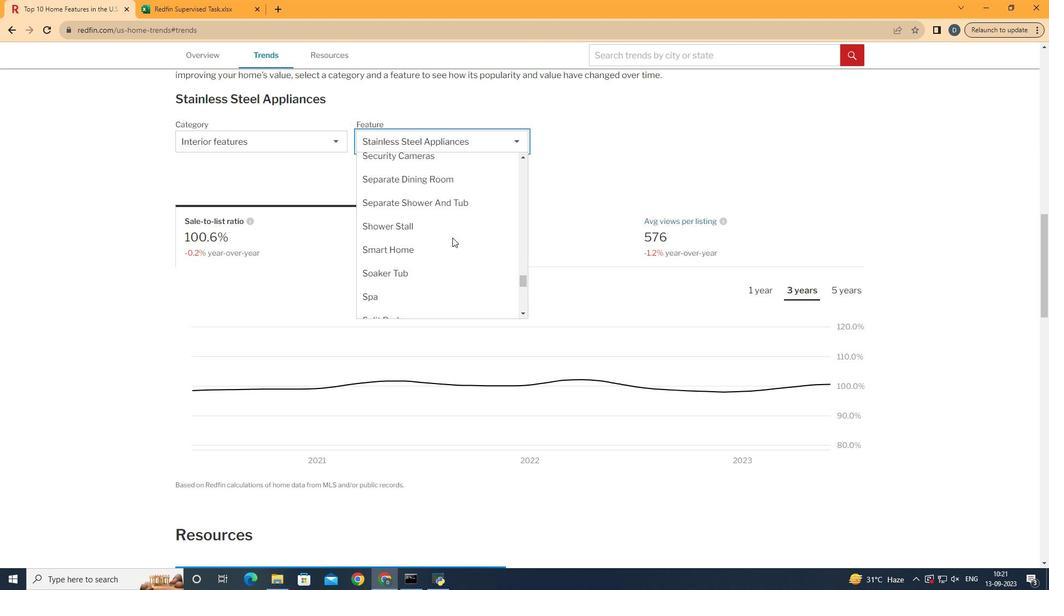 
Action: Mouse moved to (458, 228)
Screenshot: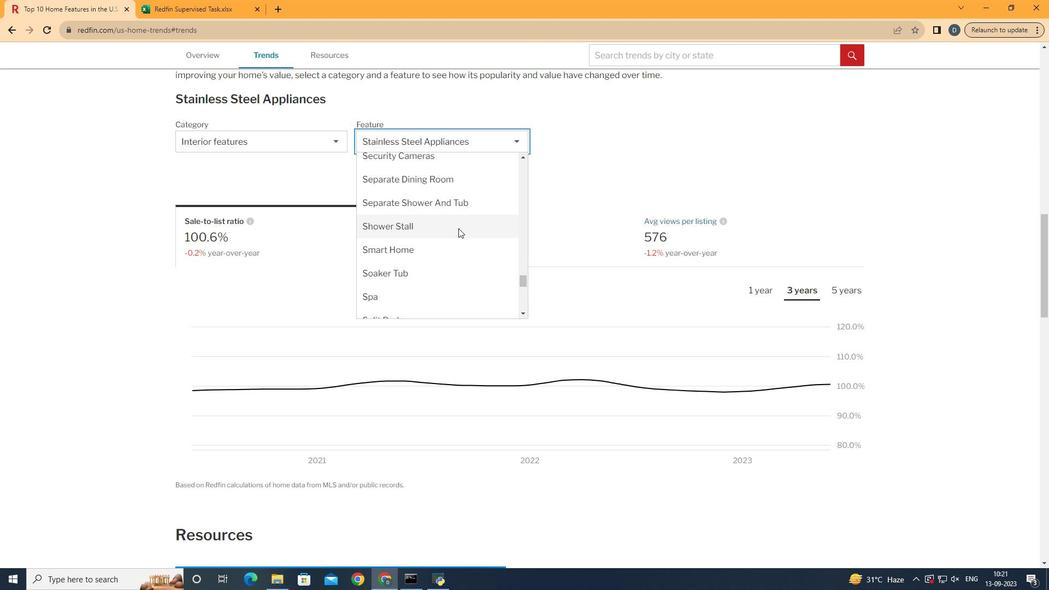 
Action: Mouse scrolled (458, 228) with delta (0, 0)
Screenshot: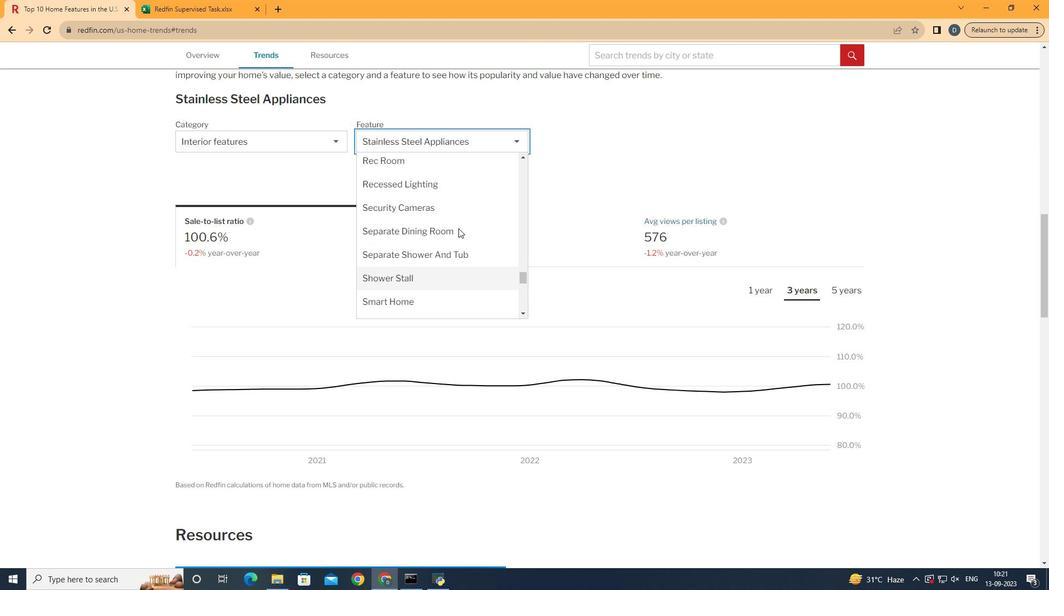 
Action: Mouse moved to (457, 236)
Screenshot: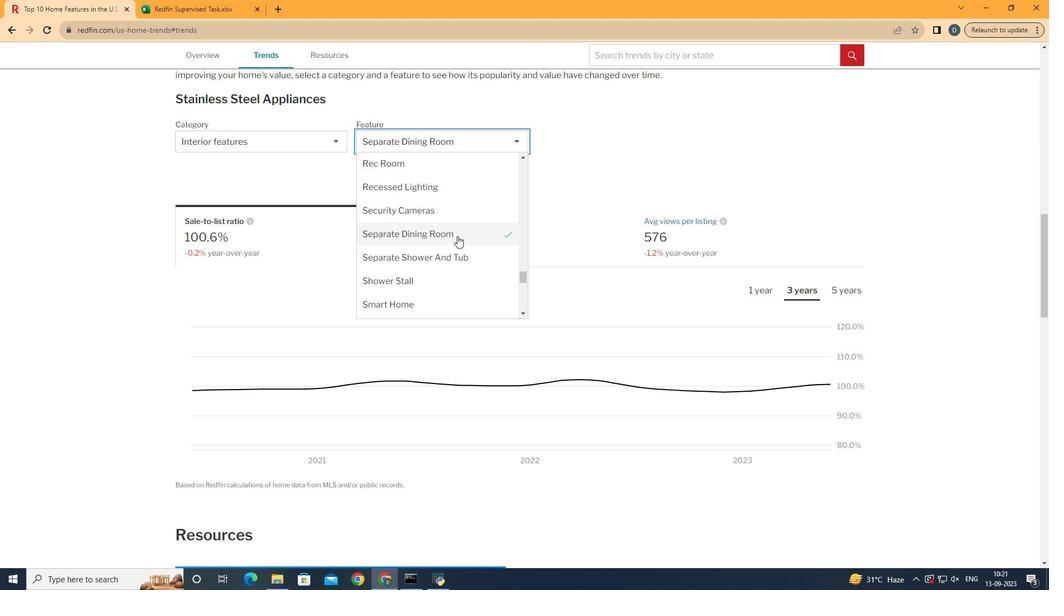 
Action: Mouse pressed left at (457, 236)
Screenshot: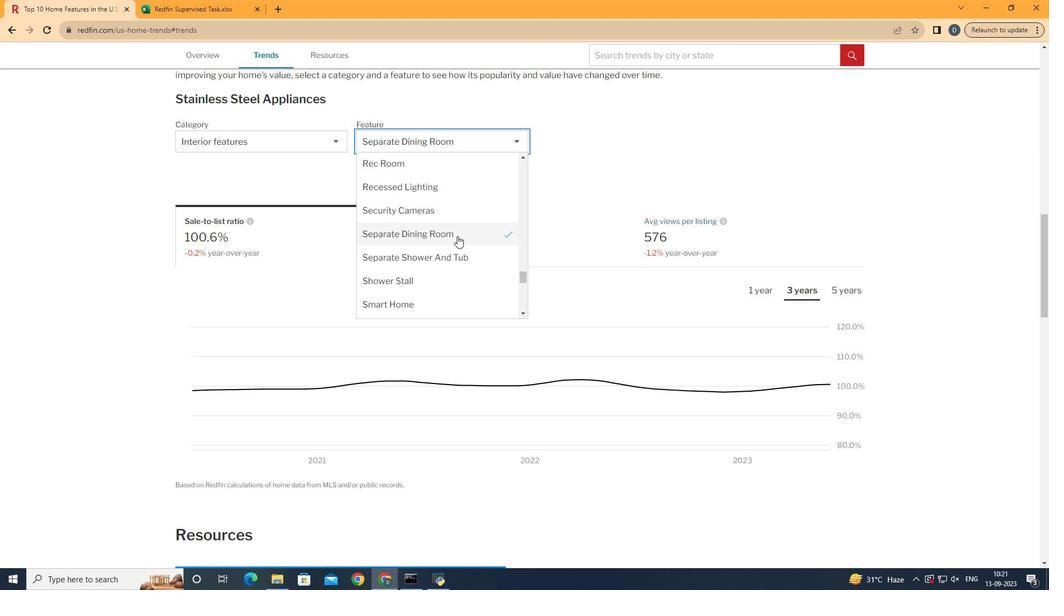 
Action: Mouse moved to (506, 231)
Screenshot: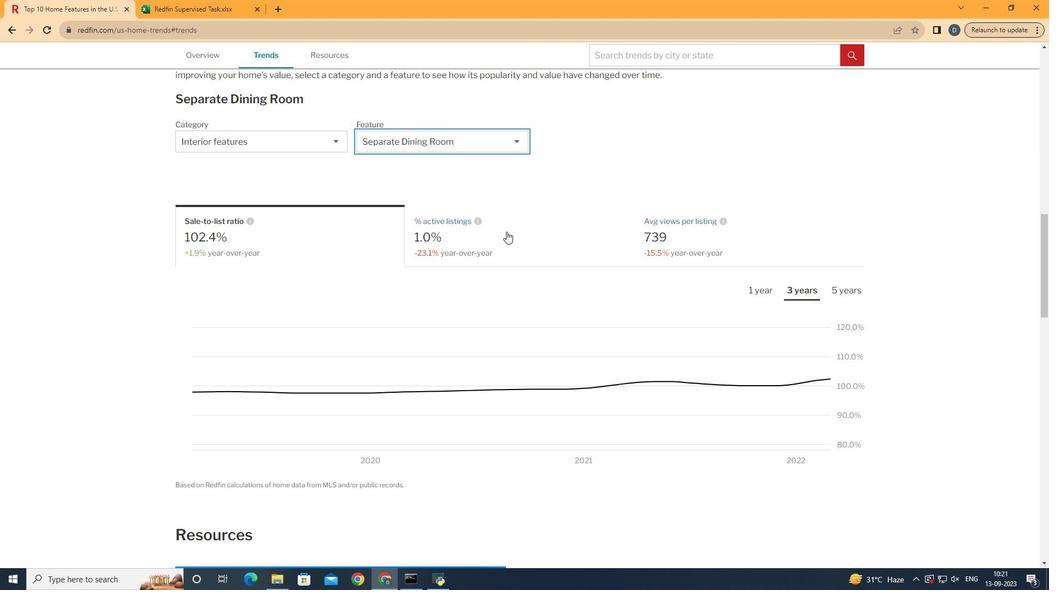 
Action: Mouse pressed left at (506, 231)
Screenshot: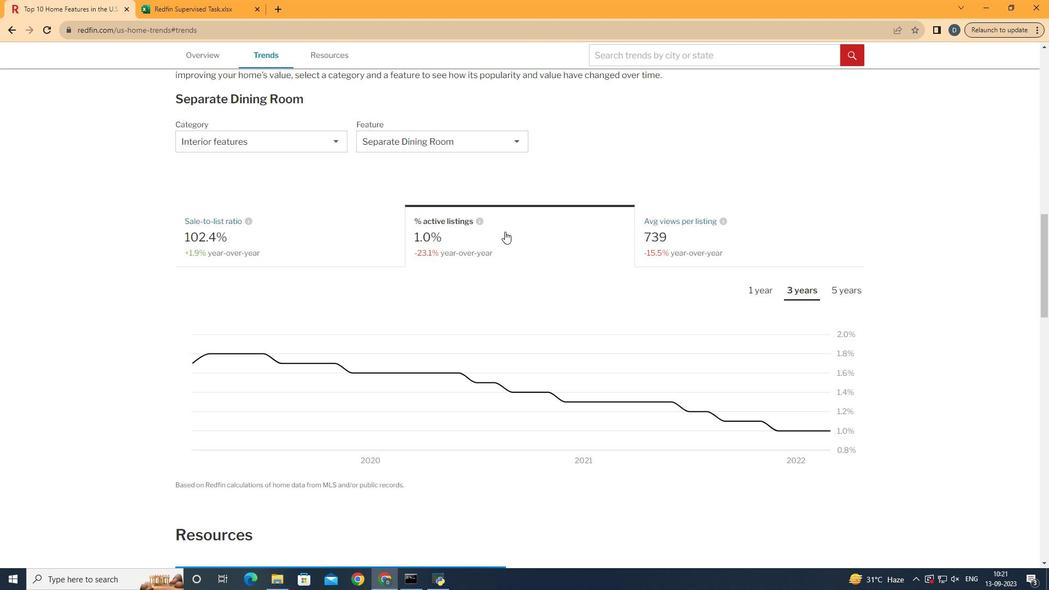 
Action: Mouse moved to (769, 289)
Screenshot: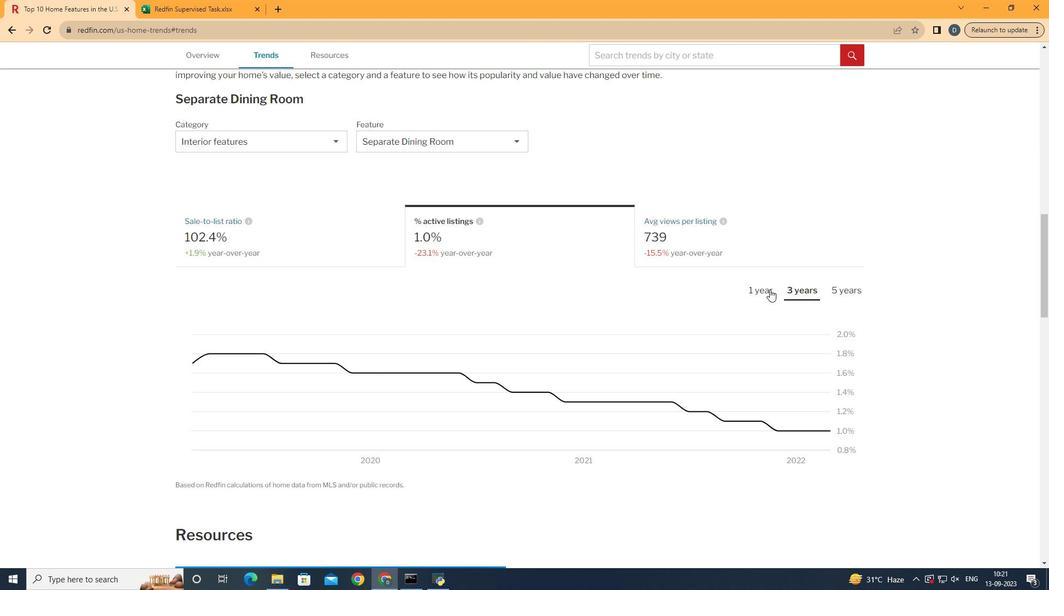 
Action: Mouse pressed left at (769, 289)
Screenshot: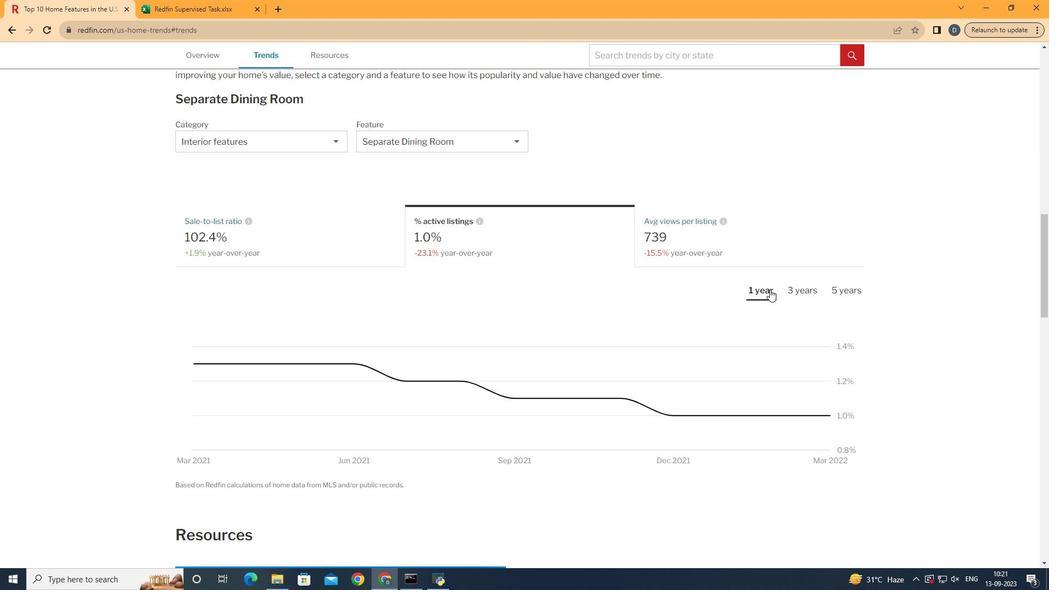 
Action: Mouse moved to (817, 427)
Screenshot: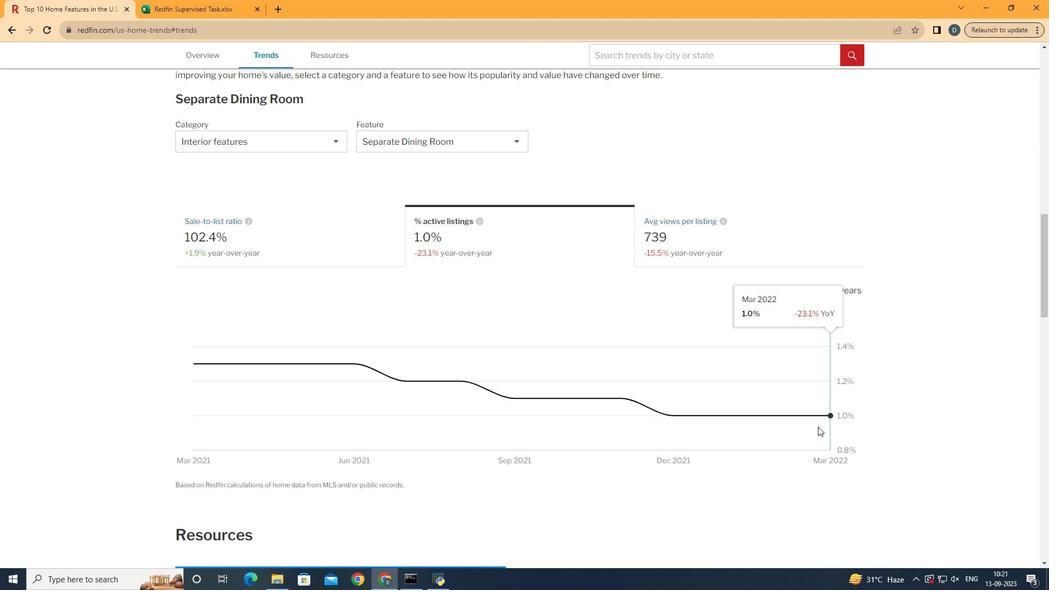 
